 Task: Find connections with filter location Moissy-Cramayel with filter topic #innovationwith filter profile language German with filter current company Vanderlande with filter school Invertis university  with filter industry Wholesale Recyclable Materials with filter service category Real Estate with filter keywords title Painter
Action: Mouse moved to (478, 82)
Screenshot: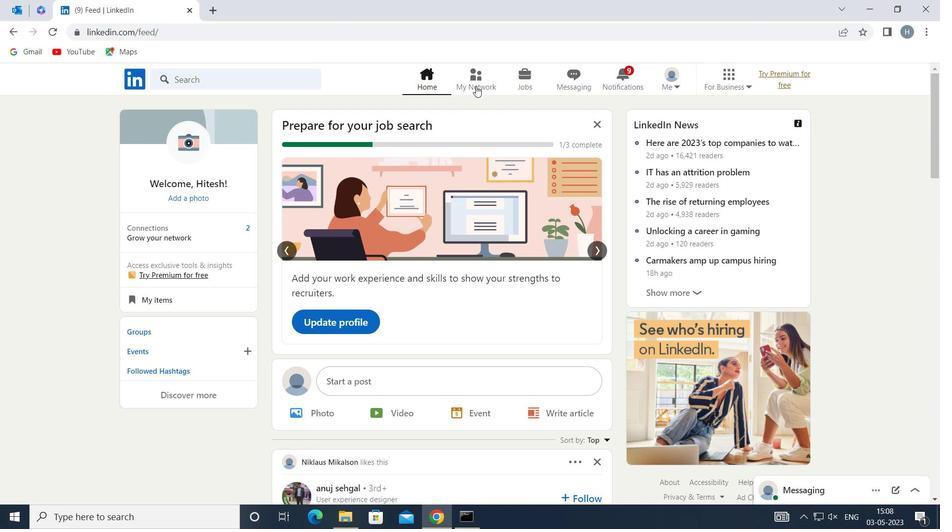 
Action: Mouse pressed left at (478, 82)
Screenshot: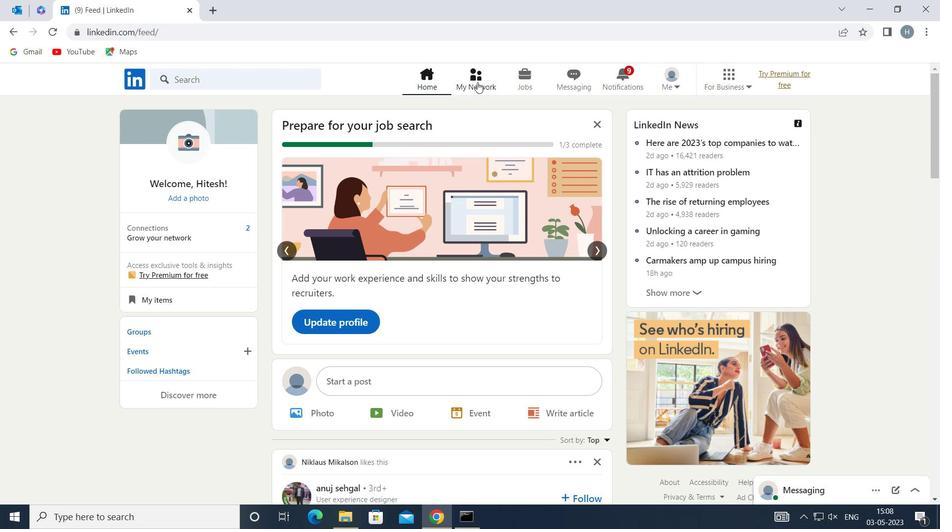 
Action: Mouse moved to (284, 146)
Screenshot: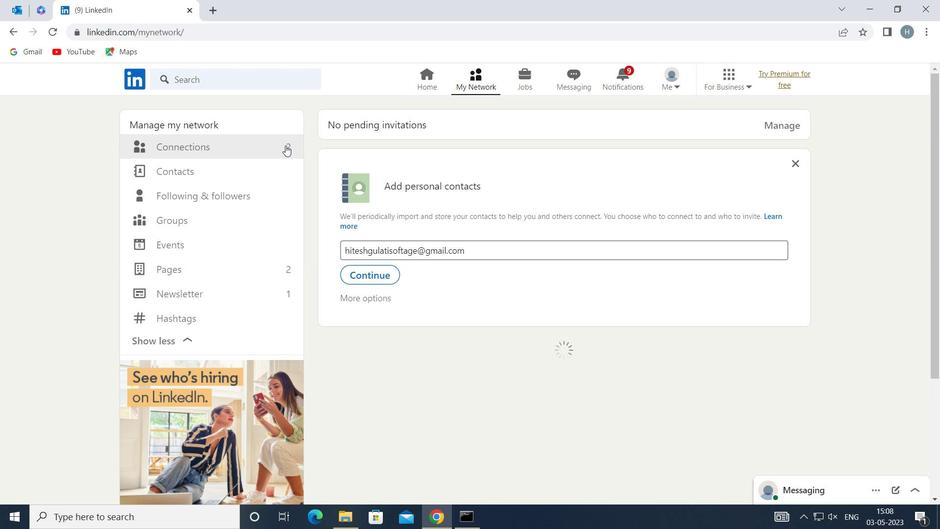 
Action: Mouse pressed left at (284, 146)
Screenshot: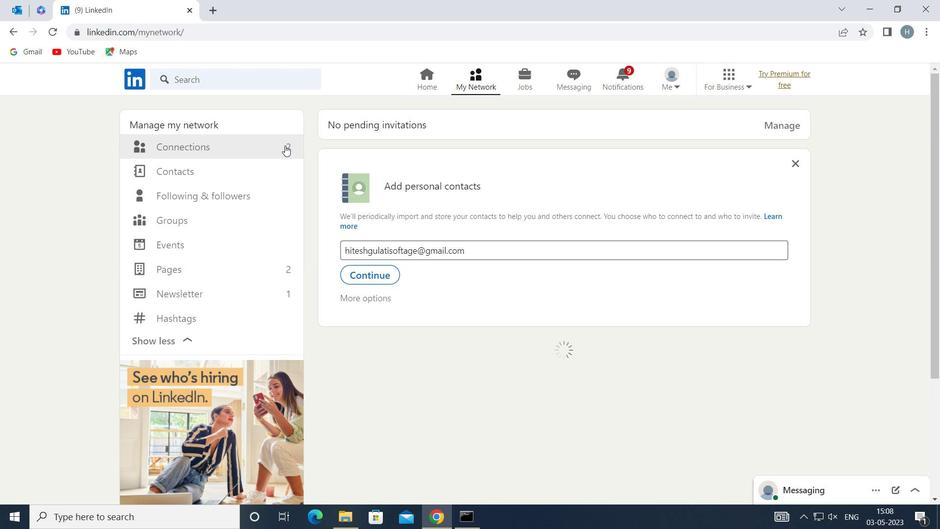 
Action: Mouse moved to (566, 146)
Screenshot: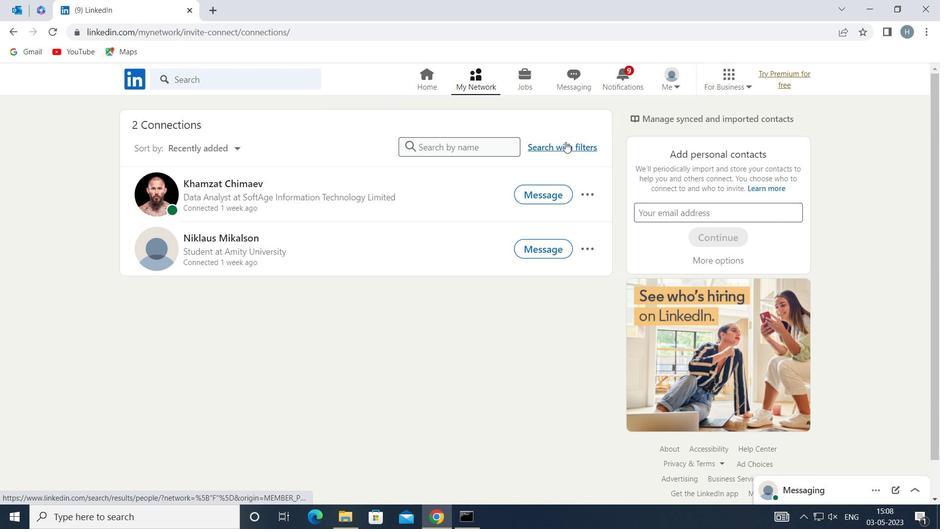 
Action: Mouse pressed left at (566, 146)
Screenshot: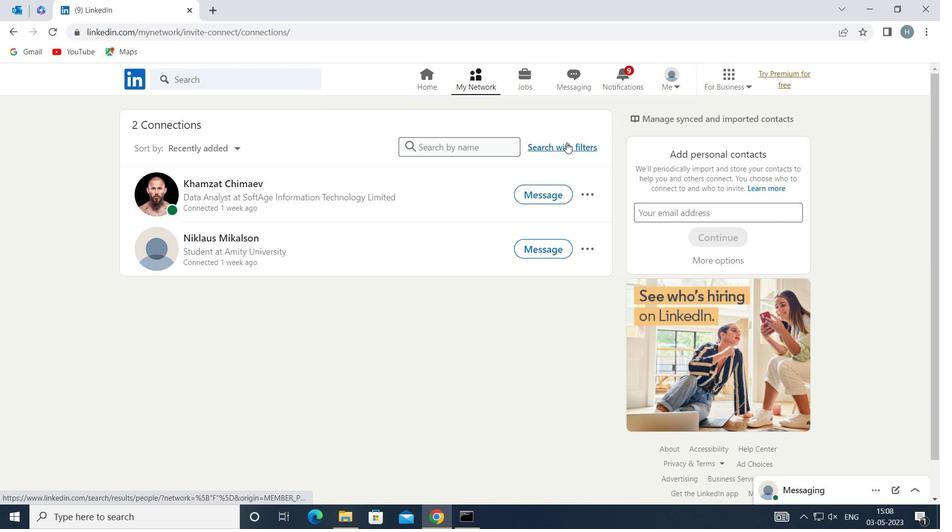 
Action: Mouse moved to (517, 114)
Screenshot: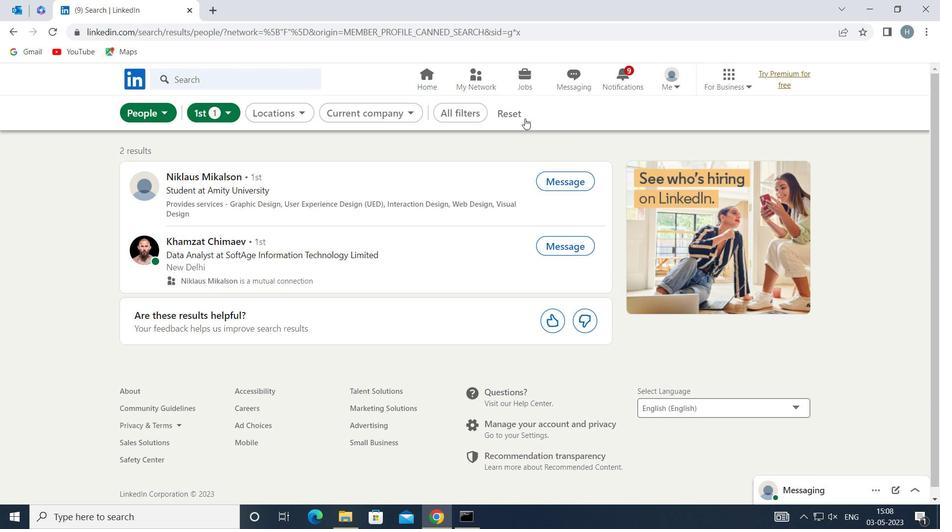 
Action: Mouse pressed left at (517, 114)
Screenshot: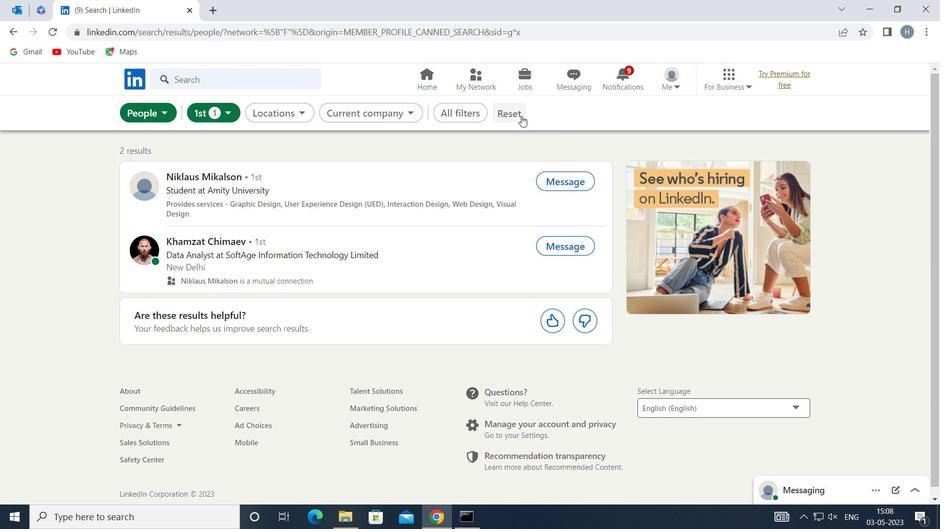 
Action: Mouse moved to (507, 114)
Screenshot: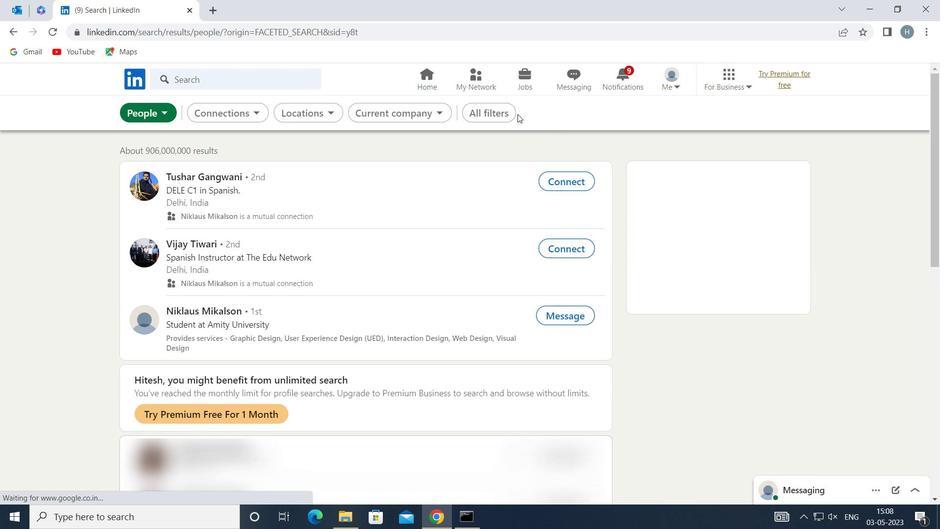 
Action: Mouse pressed left at (507, 114)
Screenshot: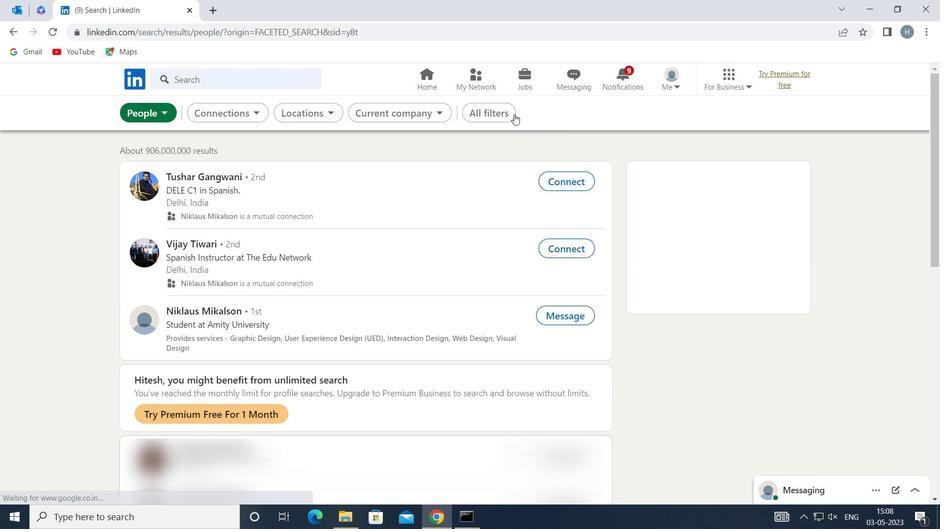 
Action: Mouse moved to (724, 243)
Screenshot: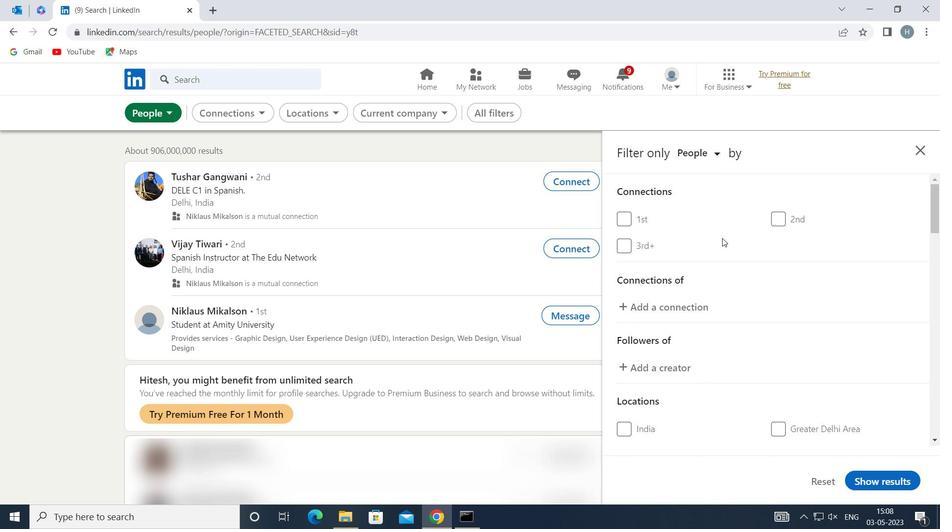 
Action: Mouse scrolled (724, 242) with delta (0, 0)
Screenshot: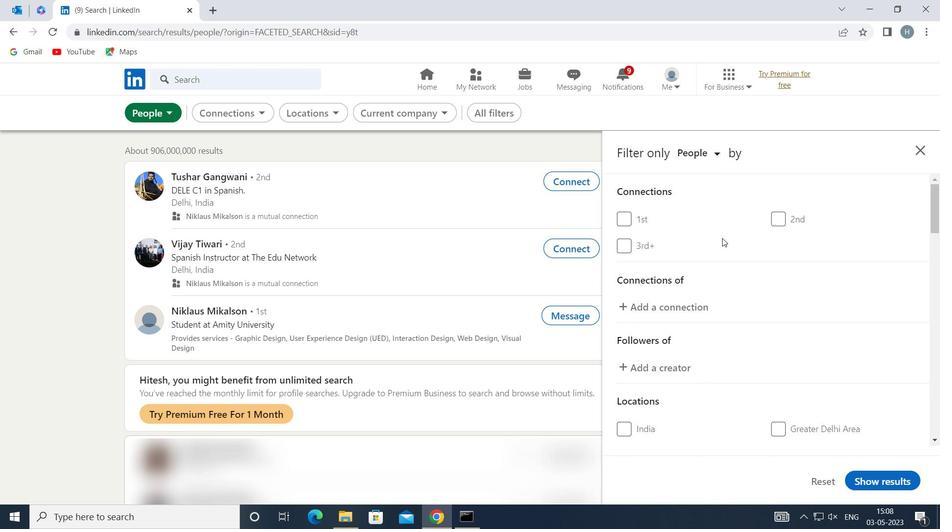 
Action: Mouse moved to (725, 245)
Screenshot: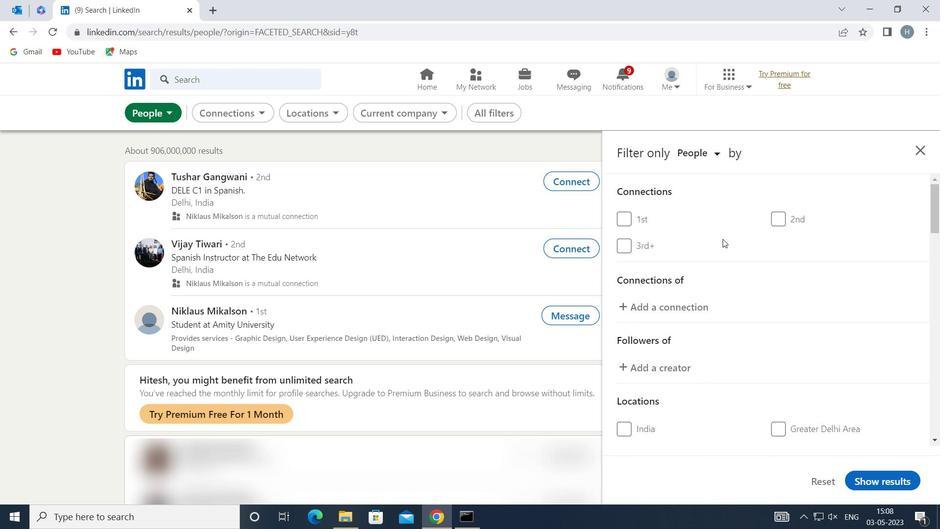 
Action: Mouse scrolled (725, 245) with delta (0, 0)
Screenshot: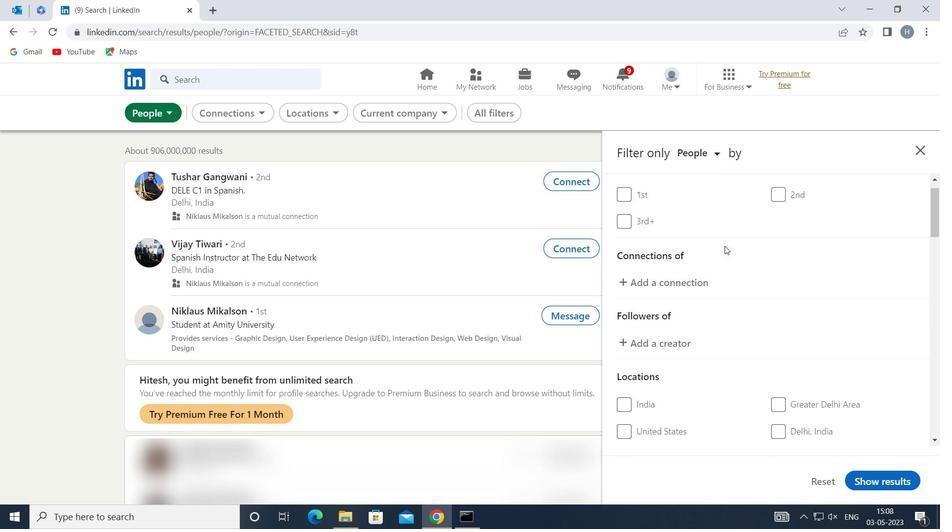 
Action: Mouse moved to (820, 363)
Screenshot: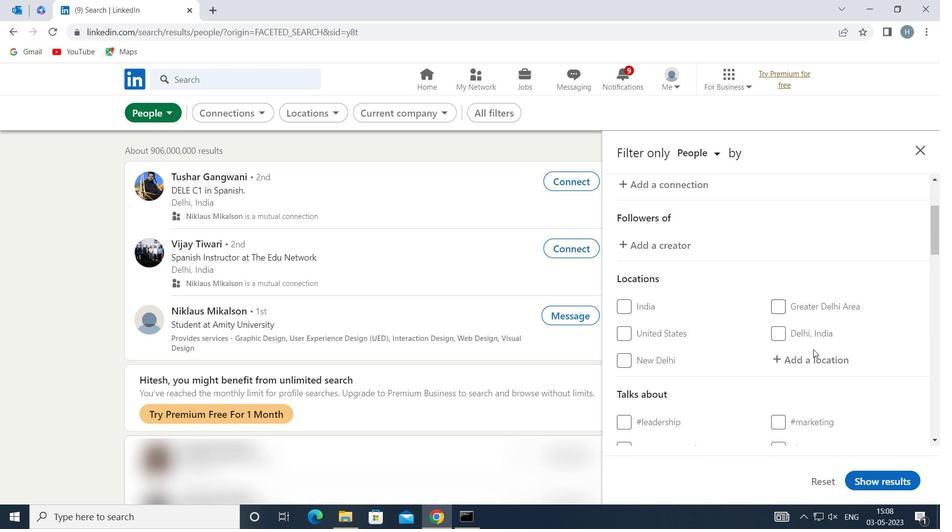 
Action: Mouse pressed left at (820, 363)
Screenshot: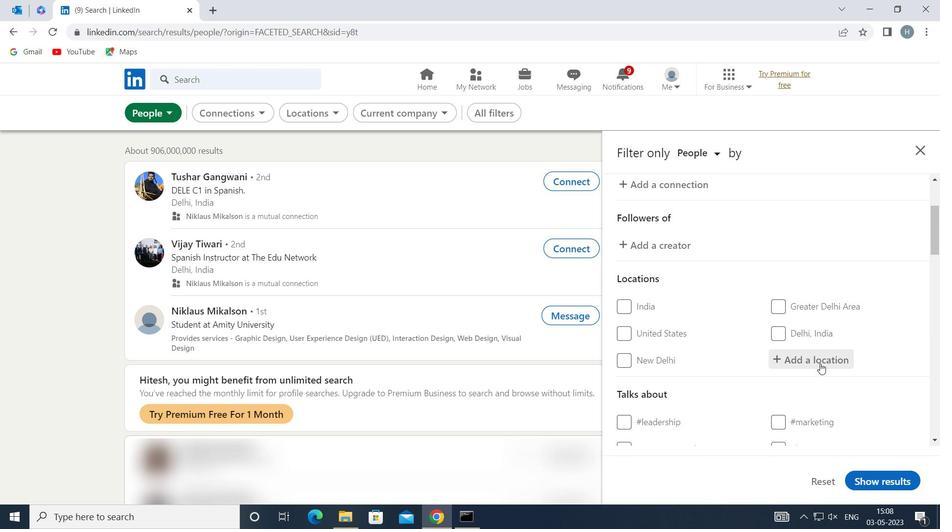 
Action: Mouse moved to (820, 364)
Screenshot: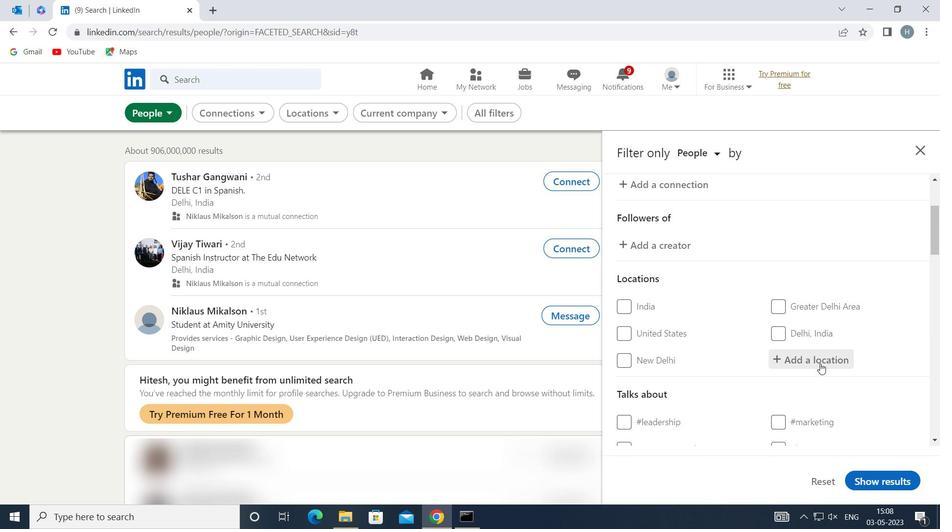 
Action: Key pressed <Key.shift><Key.shift><Key.shift><Key.shift><Key.shift><Key.shift><Key.shift><Key.shift><Key.shift><Key.shift><Key.shift><Key.shift><Key.shift><Key.shift>MOISSY
Screenshot: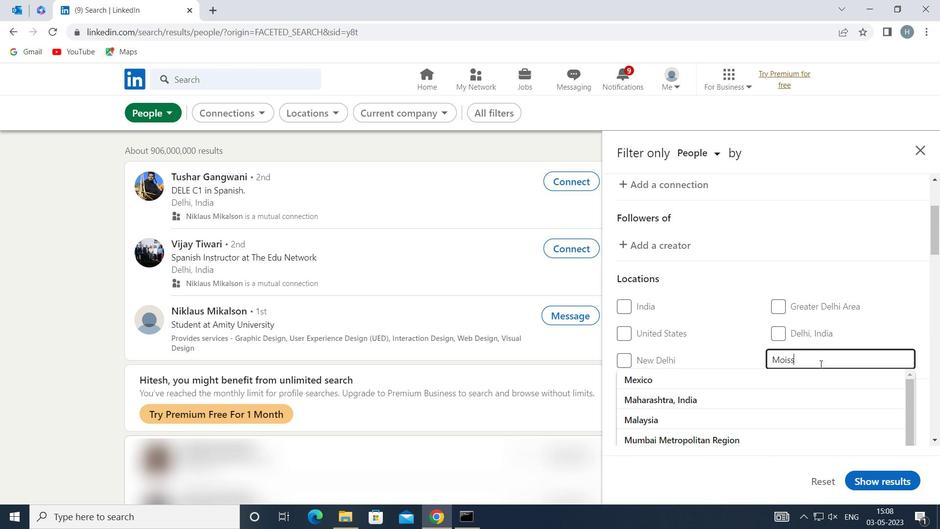 
Action: Mouse moved to (804, 370)
Screenshot: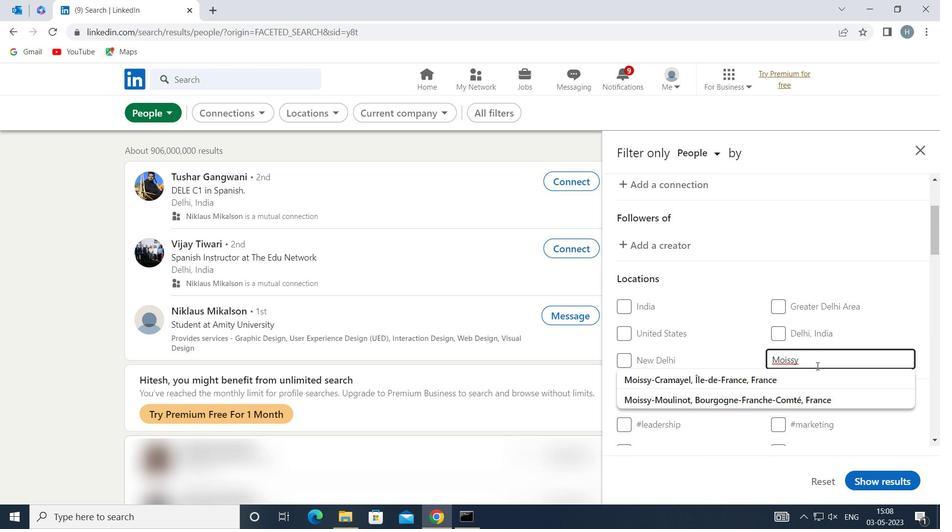 
Action: Mouse pressed left at (804, 370)
Screenshot: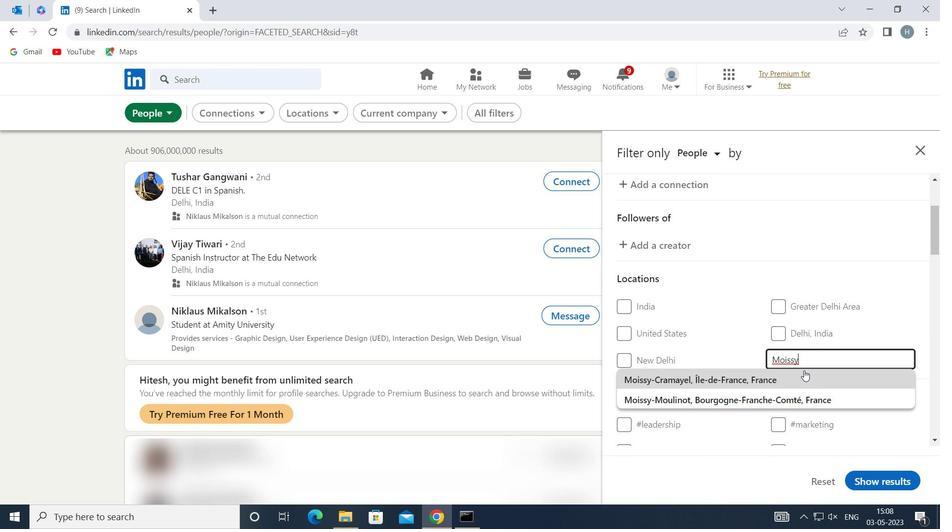 
Action: Mouse moved to (776, 324)
Screenshot: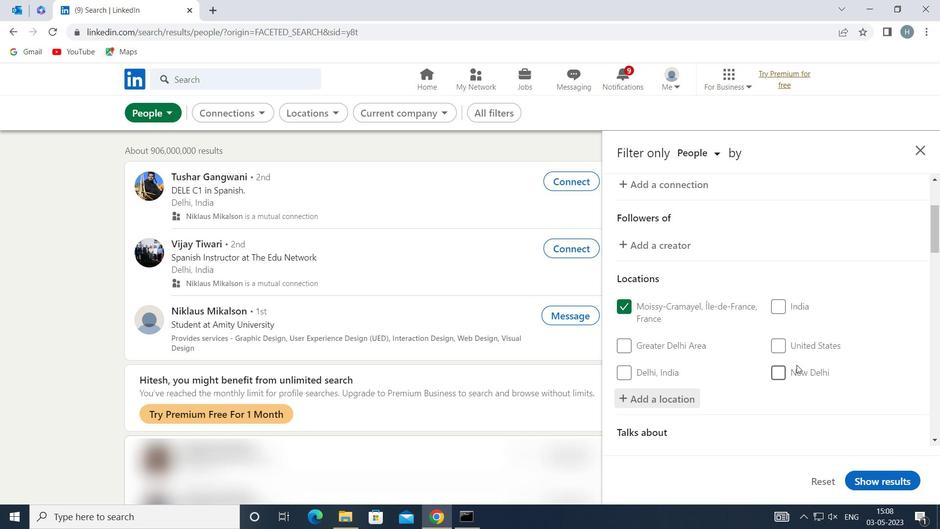 
Action: Mouse scrolled (776, 323) with delta (0, 0)
Screenshot: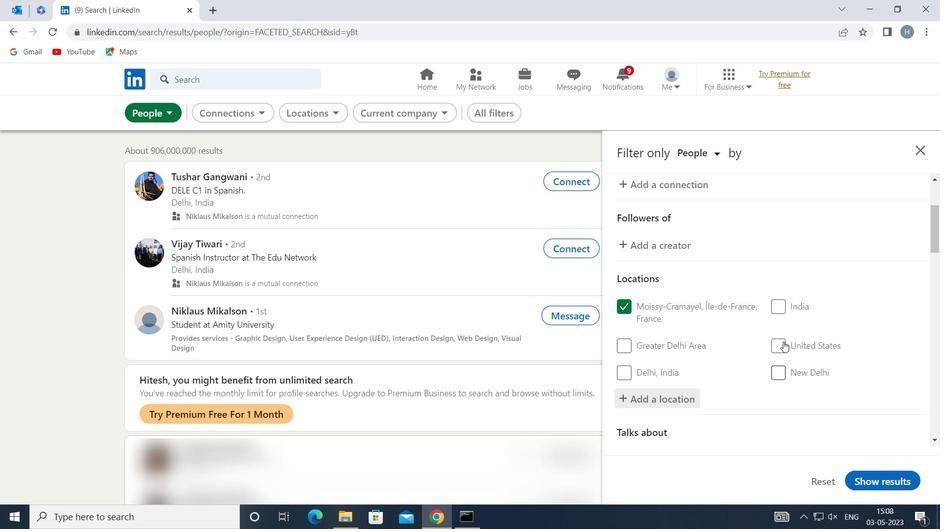 
Action: Mouse scrolled (776, 323) with delta (0, 0)
Screenshot: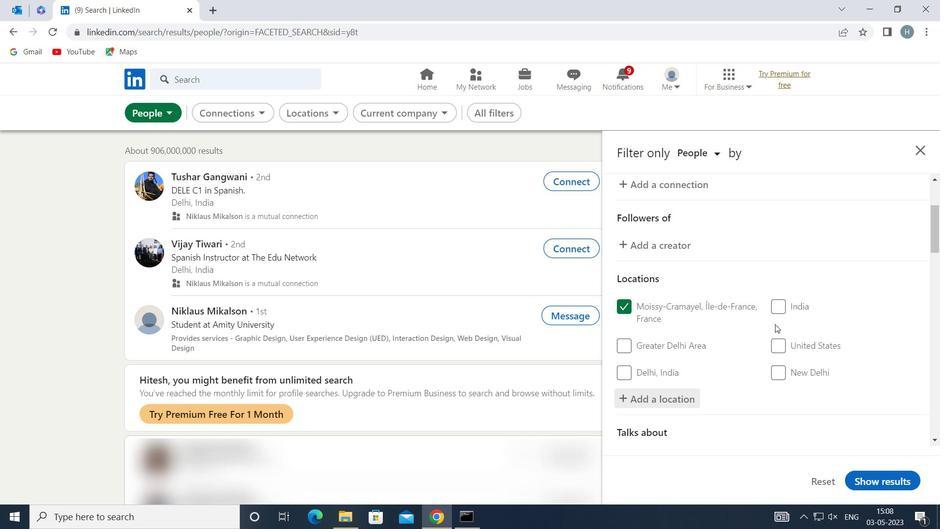 
Action: Mouse scrolled (776, 323) with delta (0, 0)
Screenshot: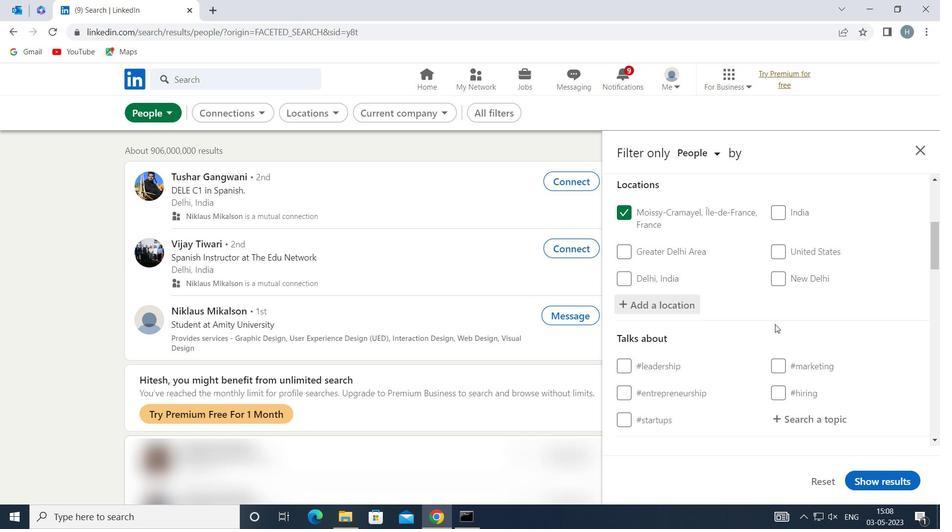 
Action: Mouse moved to (799, 334)
Screenshot: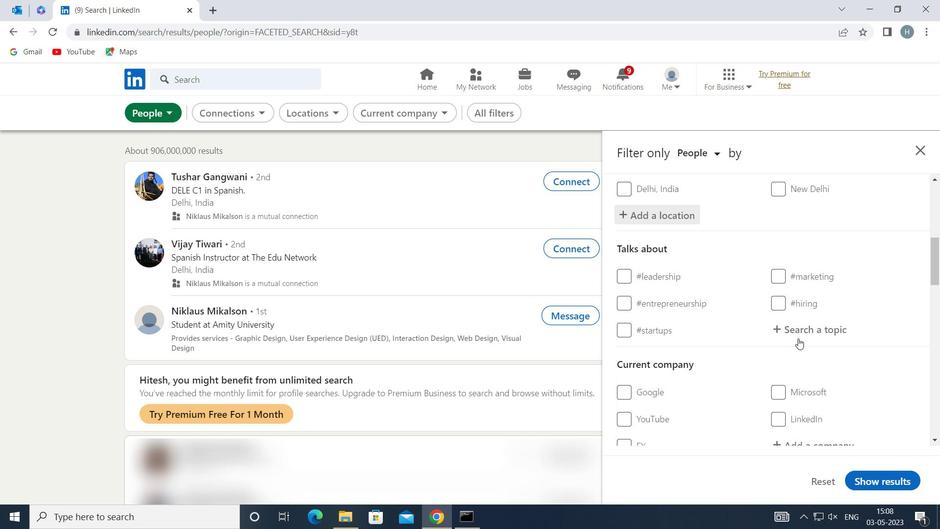 
Action: Mouse pressed left at (799, 334)
Screenshot: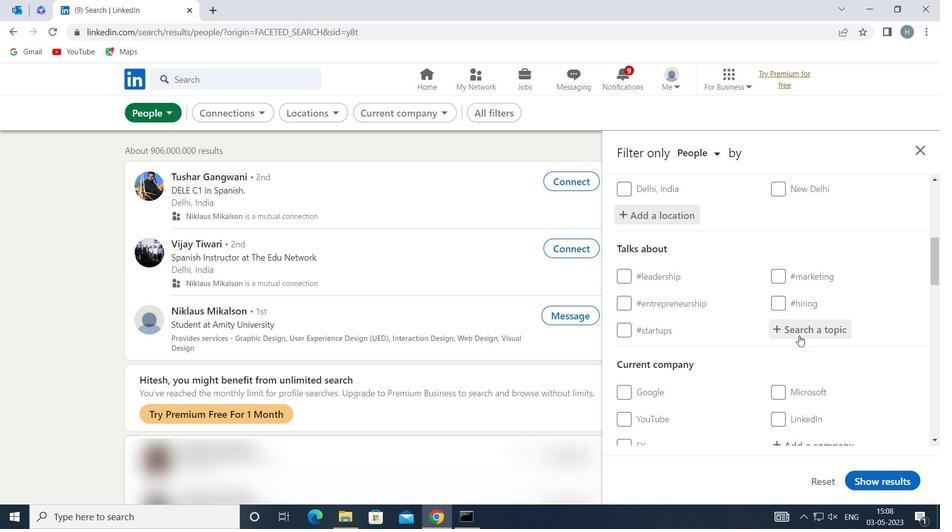 
Action: Key pressed INNOVATION
Screenshot: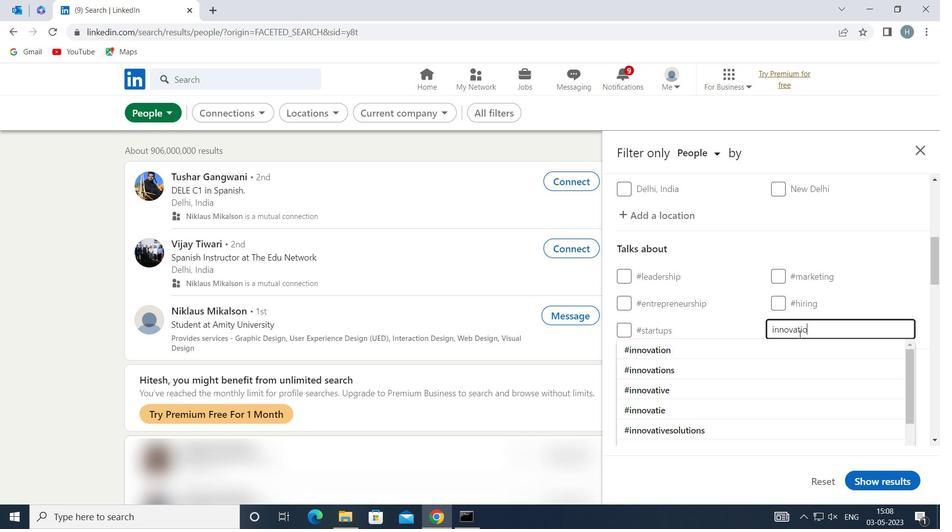 
Action: Mouse moved to (755, 345)
Screenshot: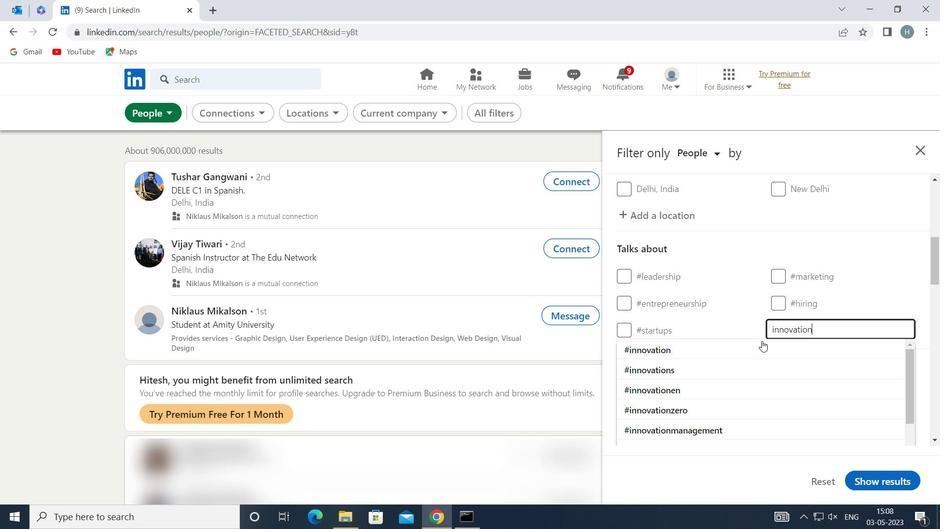 
Action: Mouse pressed left at (755, 345)
Screenshot: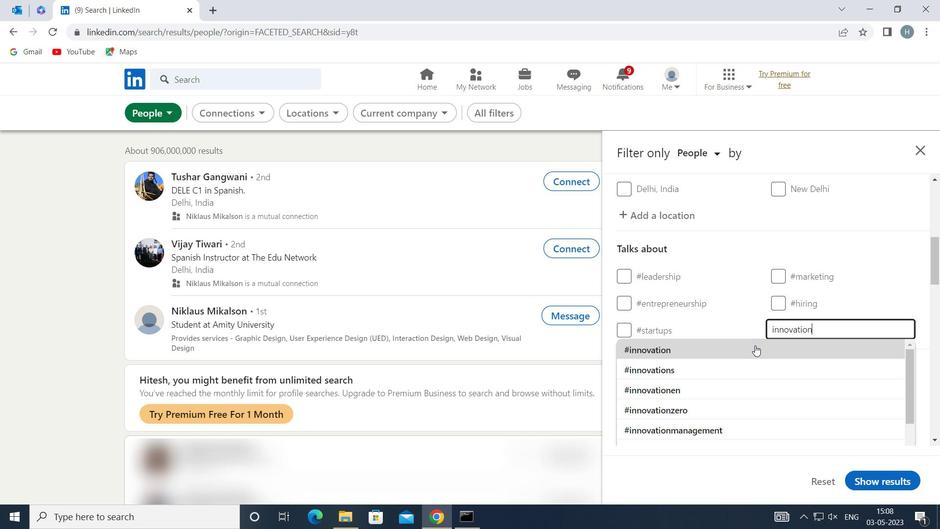 
Action: Mouse moved to (740, 324)
Screenshot: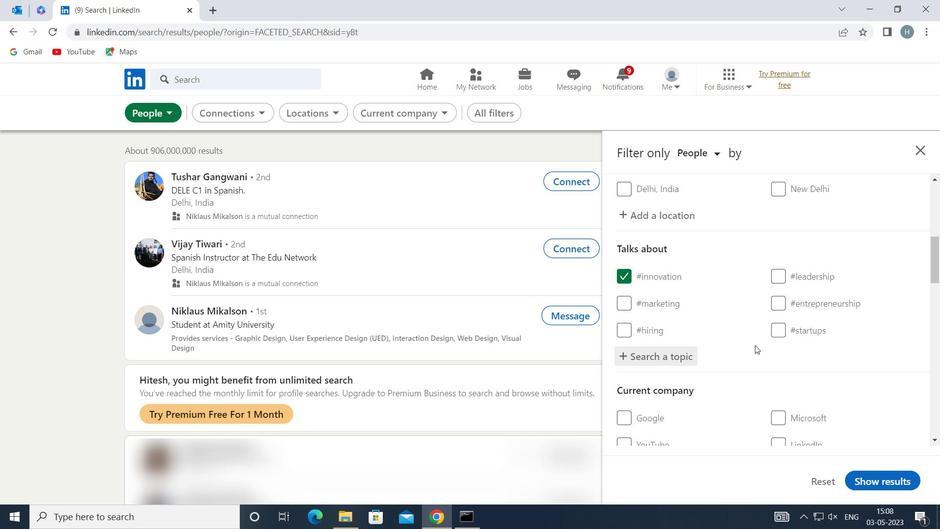 
Action: Mouse scrolled (740, 324) with delta (0, 0)
Screenshot: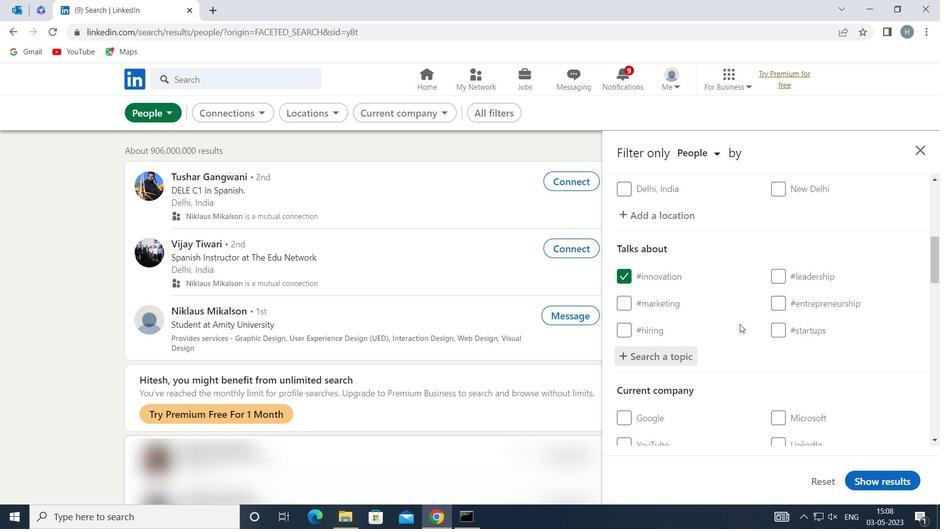 
Action: Mouse scrolled (740, 324) with delta (0, 0)
Screenshot: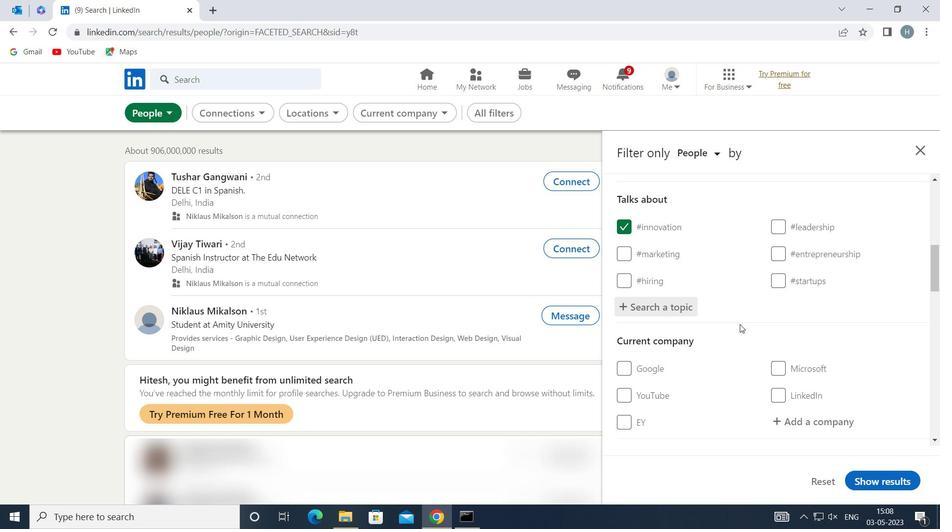 
Action: Mouse scrolled (740, 324) with delta (0, 0)
Screenshot: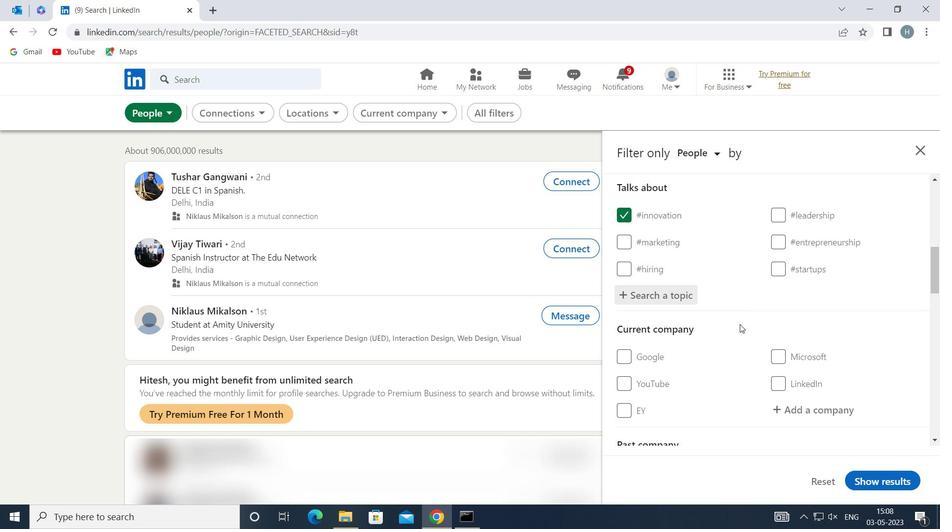 
Action: Mouse scrolled (740, 324) with delta (0, 0)
Screenshot: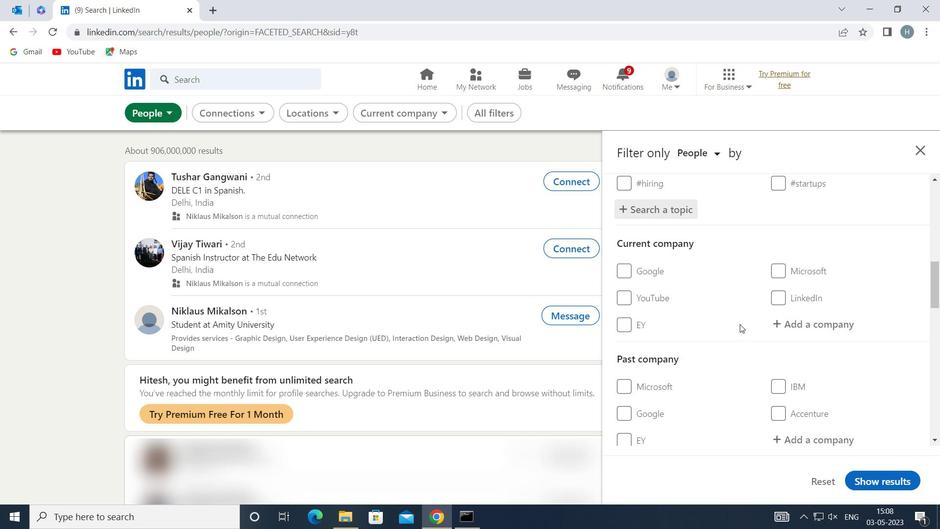 
Action: Mouse scrolled (740, 324) with delta (0, 0)
Screenshot: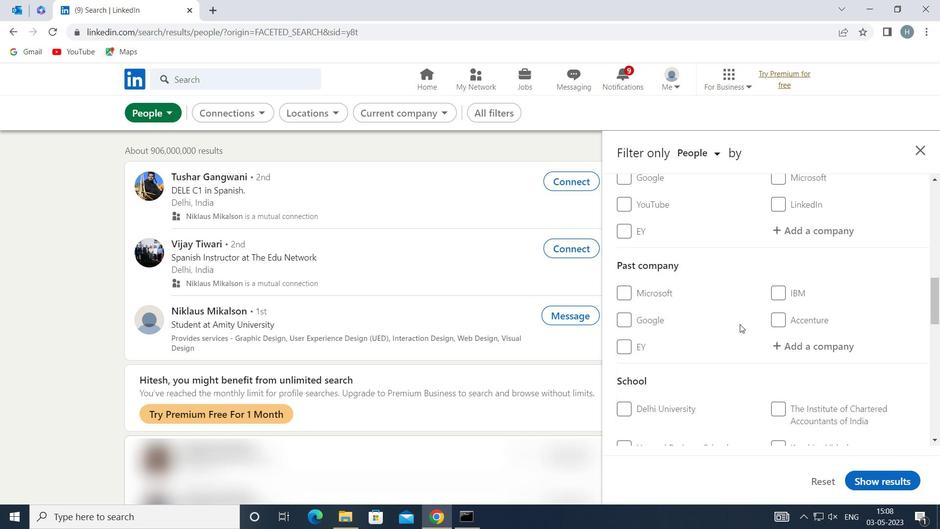 
Action: Mouse scrolled (740, 324) with delta (0, 0)
Screenshot: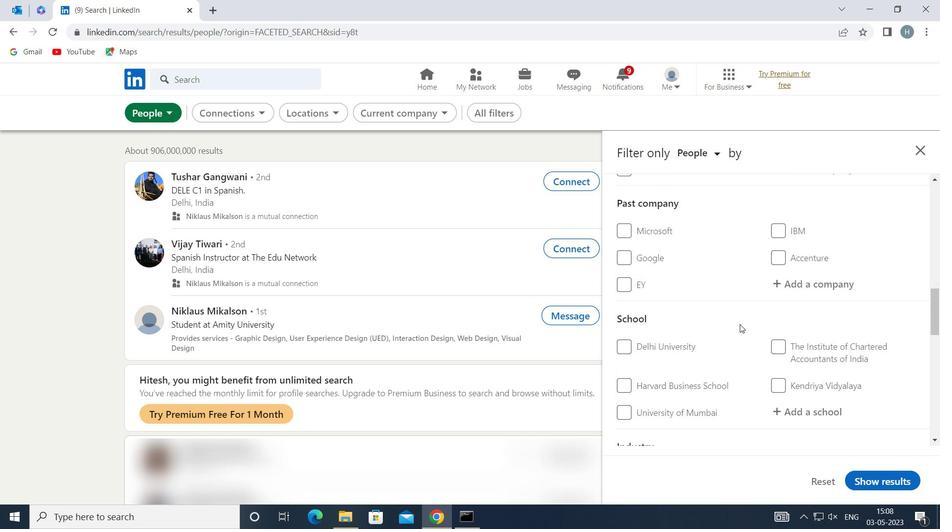 
Action: Mouse scrolled (740, 324) with delta (0, 0)
Screenshot: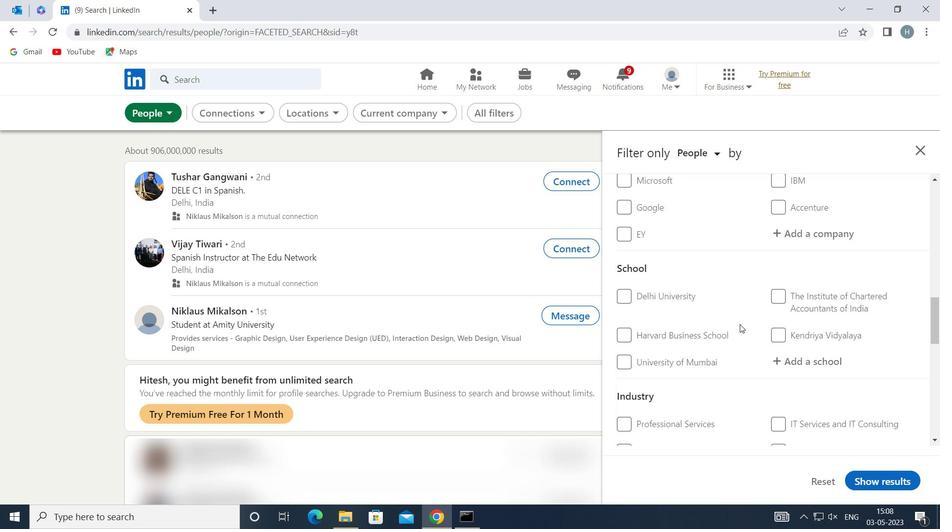 
Action: Mouse scrolled (740, 324) with delta (0, 0)
Screenshot: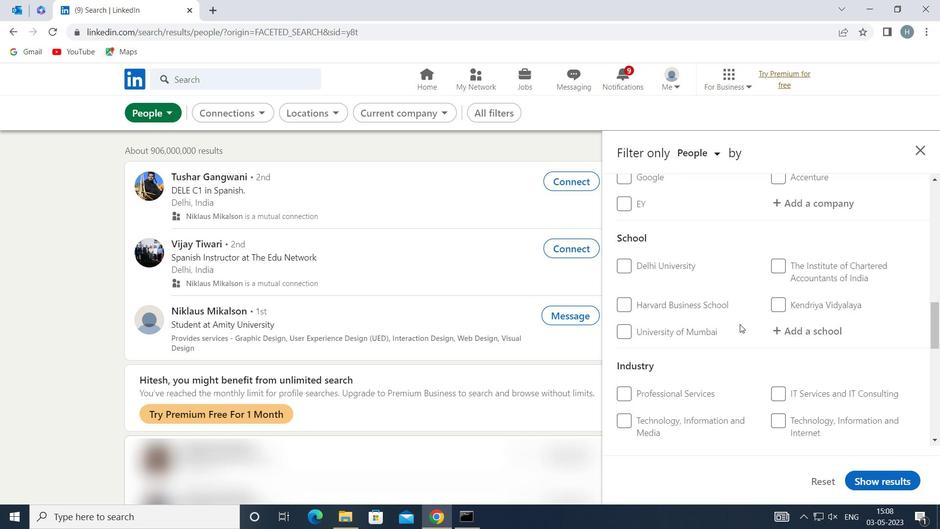 
Action: Mouse scrolled (740, 324) with delta (0, 0)
Screenshot: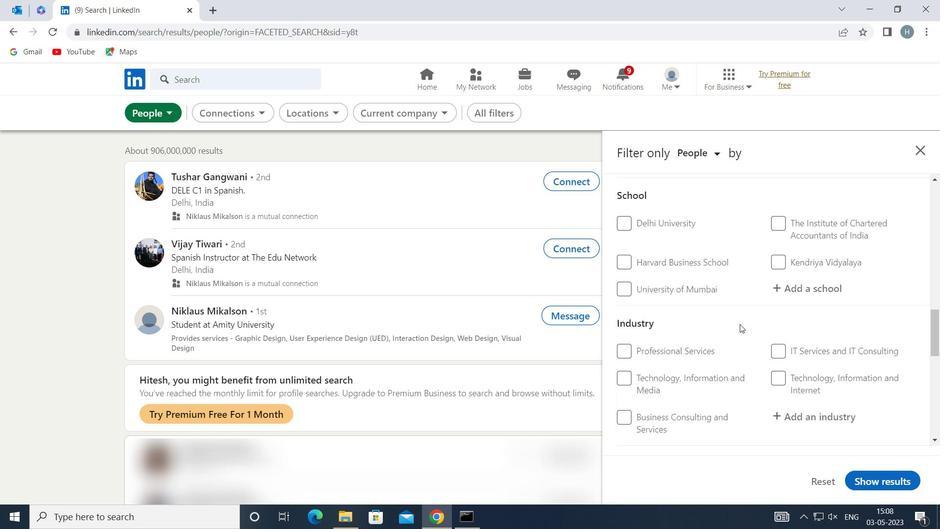 
Action: Mouse scrolled (740, 324) with delta (0, 0)
Screenshot: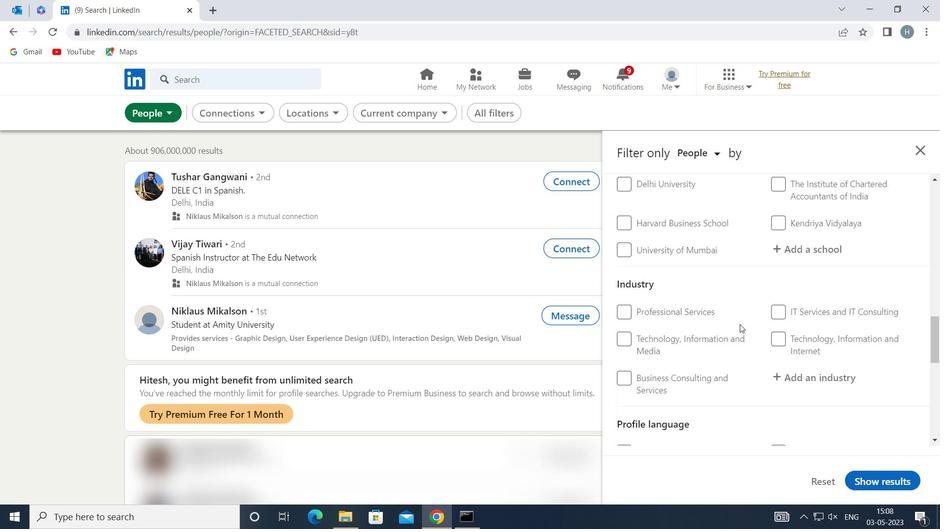 
Action: Mouse moved to (630, 354)
Screenshot: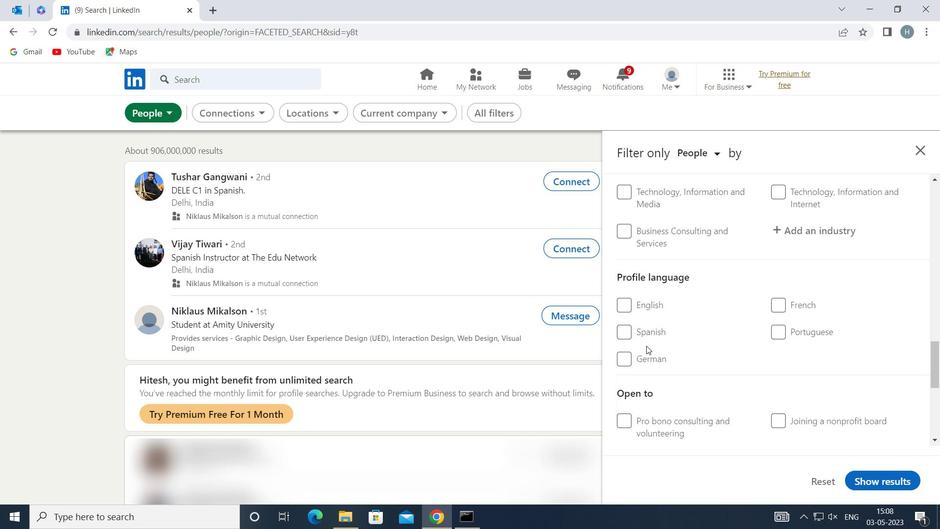 
Action: Mouse pressed left at (630, 354)
Screenshot: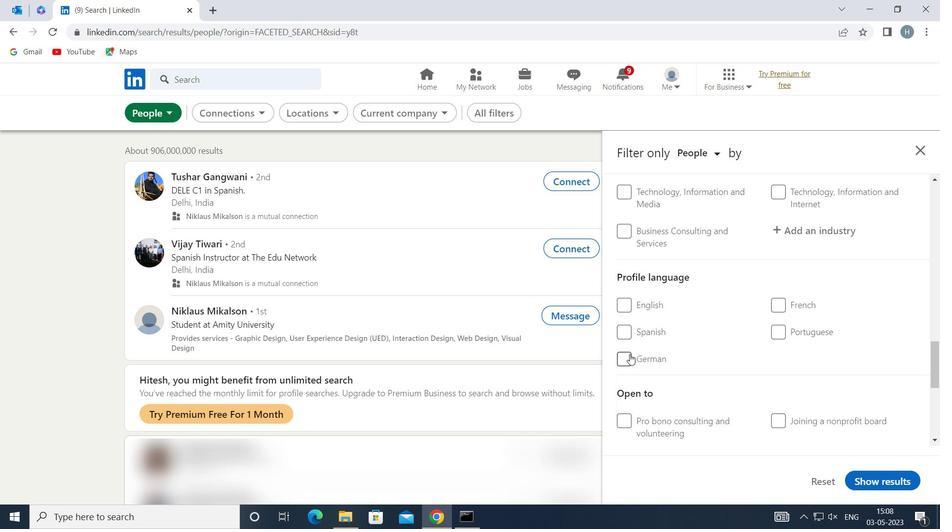 
Action: Mouse moved to (727, 340)
Screenshot: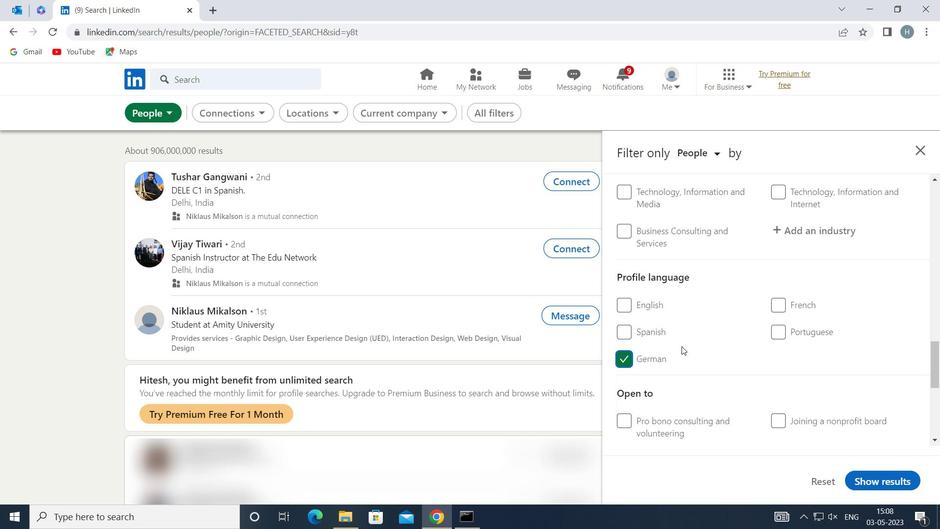 
Action: Mouse scrolled (727, 340) with delta (0, 0)
Screenshot: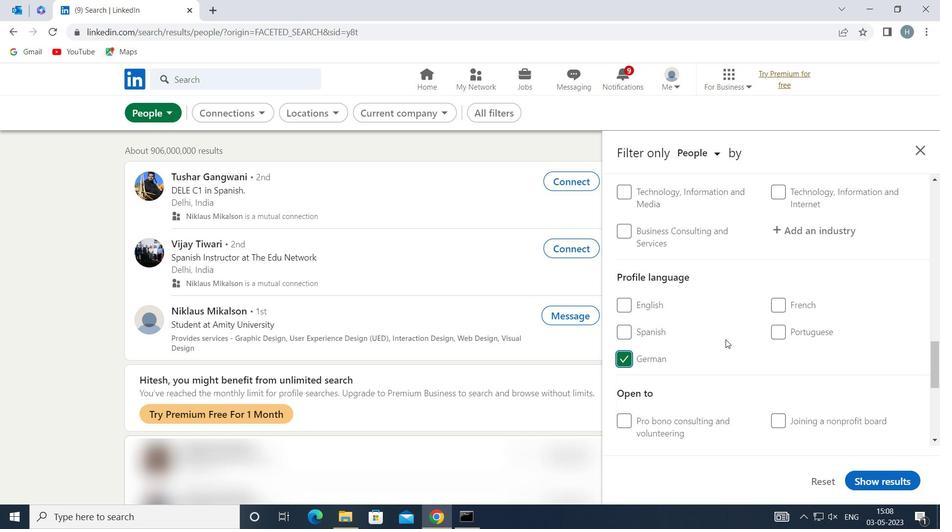 
Action: Mouse moved to (732, 333)
Screenshot: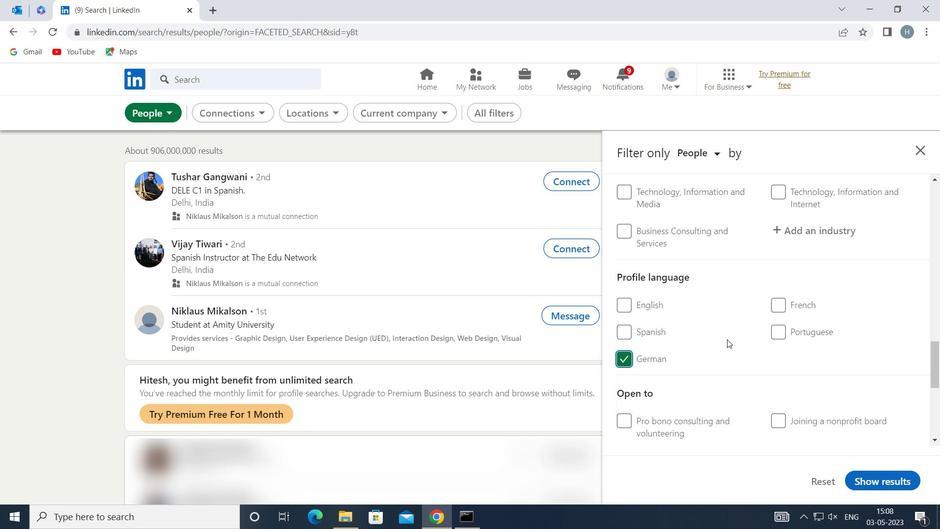 
Action: Mouse scrolled (732, 334) with delta (0, 0)
Screenshot: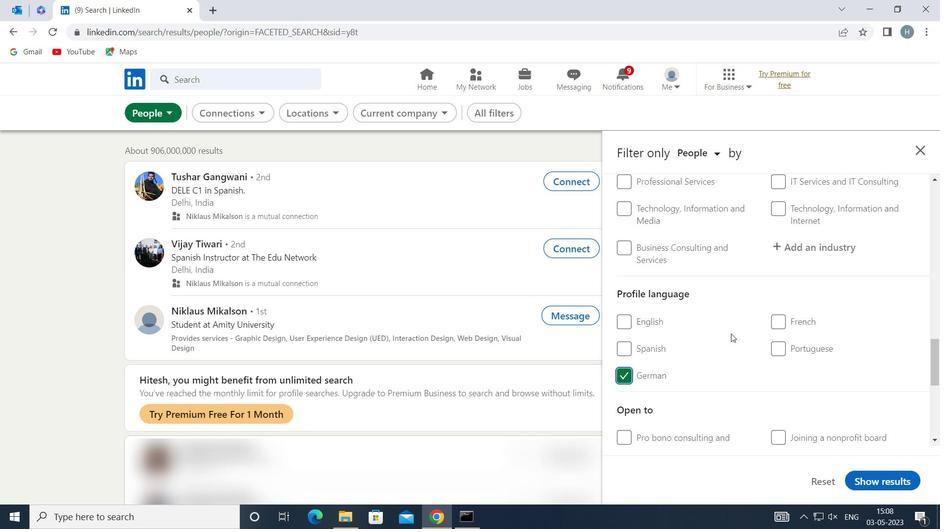 
Action: Mouse scrolled (732, 334) with delta (0, 0)
Screenshot: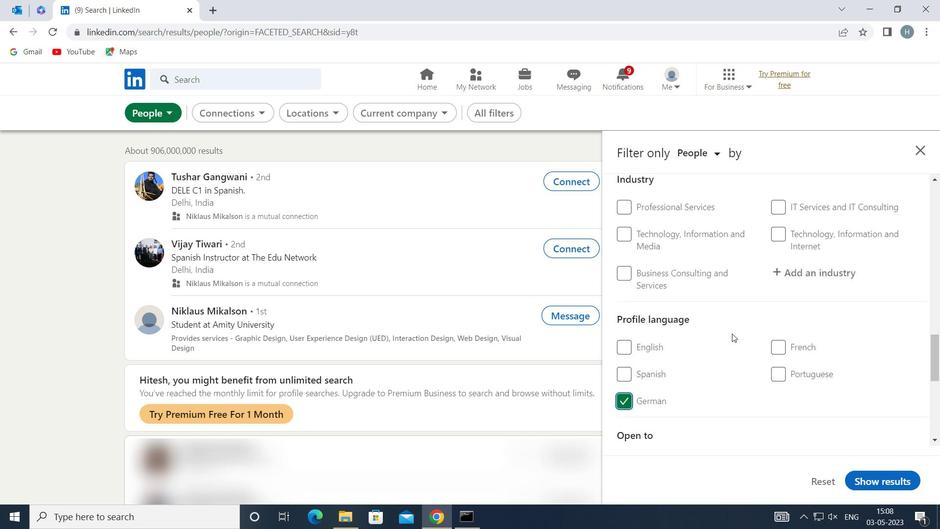 
Action: Mouse scrolled (732, 334) with delta (0, 0)
Screenshot: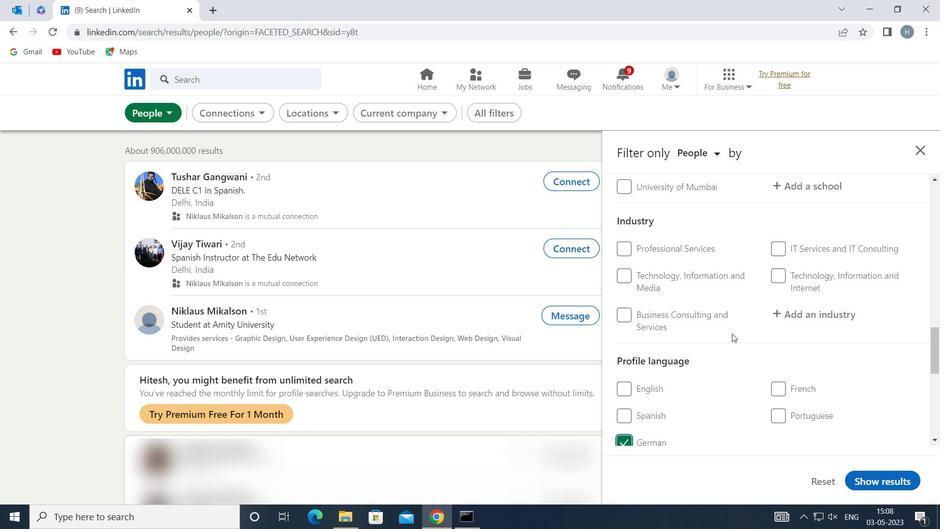 
Action: Mouse scrolled (732, 334) with delta (0, 0)
Screenshot: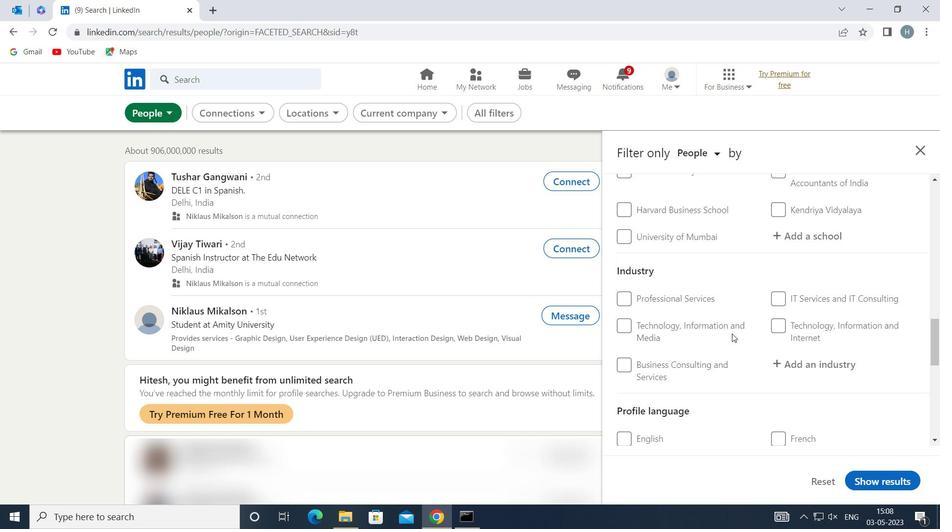 
Action: Mouse scrolled (732, 334) with delta (0, 0)
Screenshot: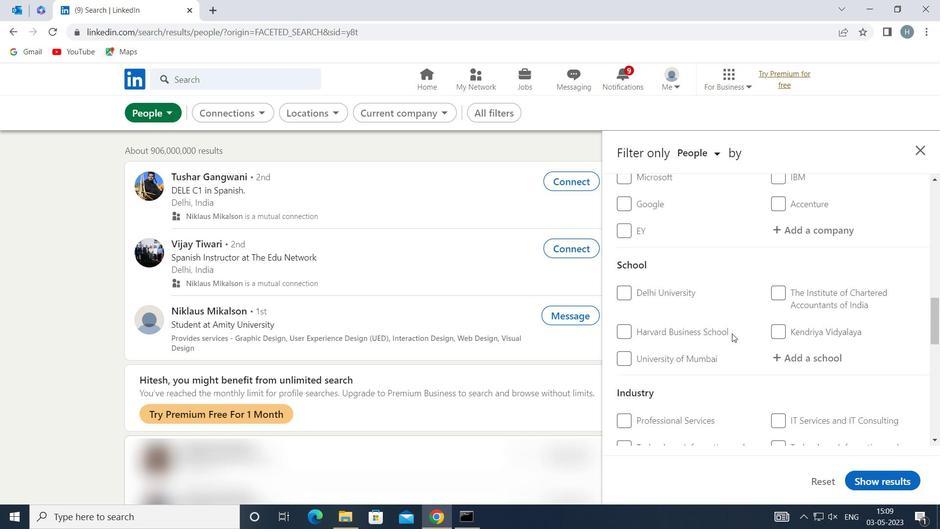 
Action: Mouse scrolled (732, 334) with delta (0, 0)
Screenshot: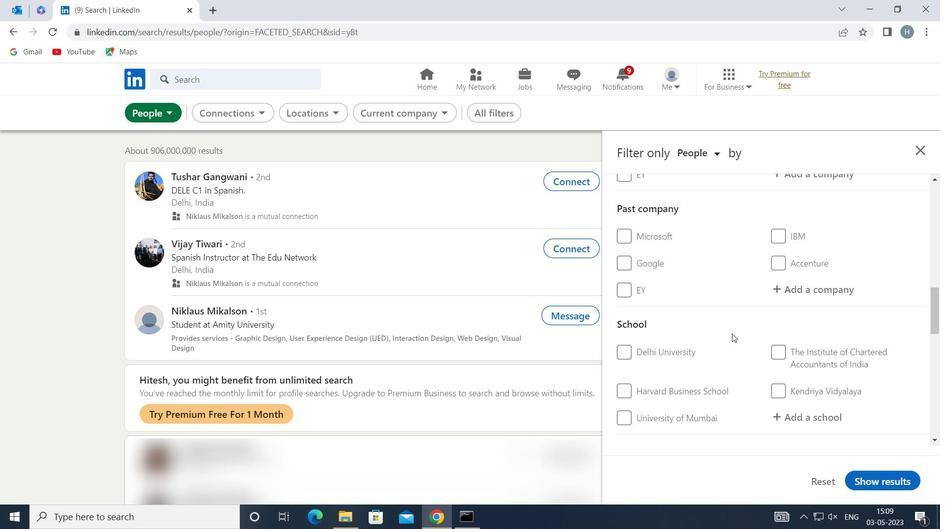 
Action: Mouse scrolled (732, 334) with delta (0, 0)
Screenshot: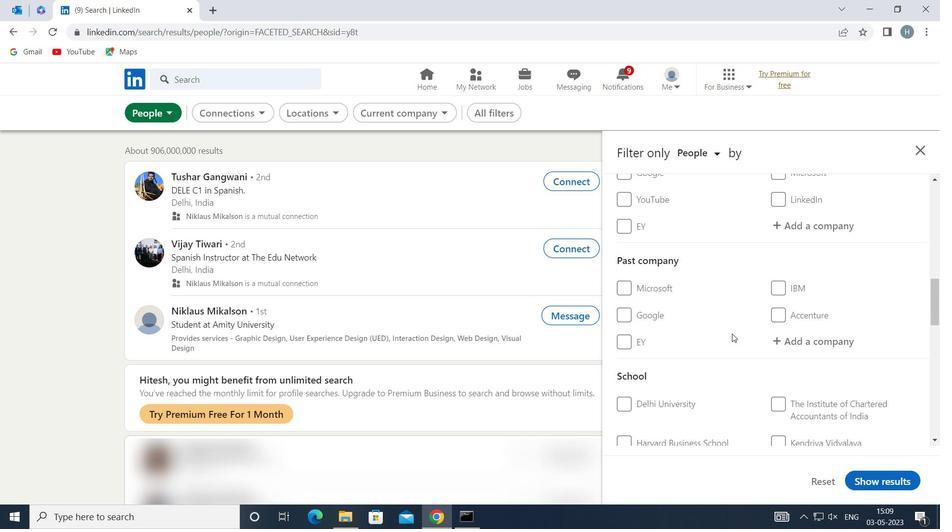 
Action: Mouse moved to (770, 289)
Screenshot: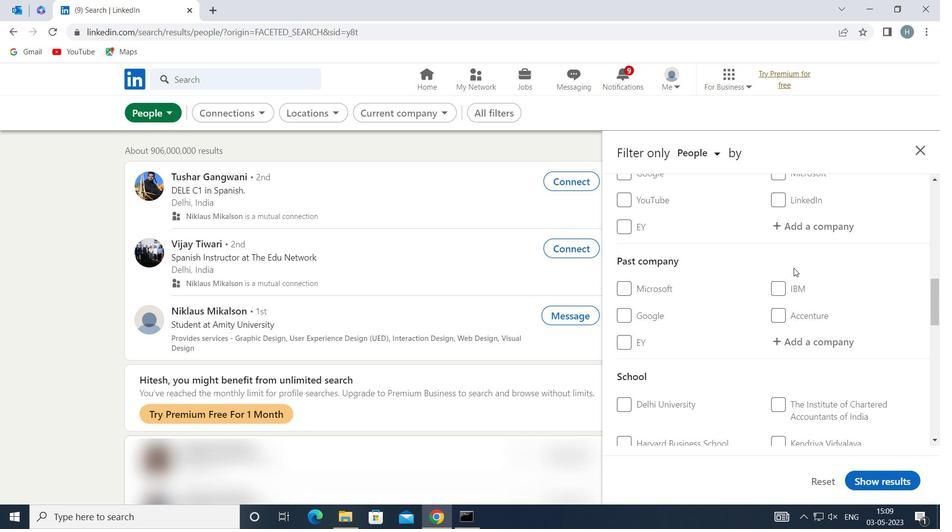 
Action: Mouse scrolled (770, 290) with delta (0, 0)
Screenshot: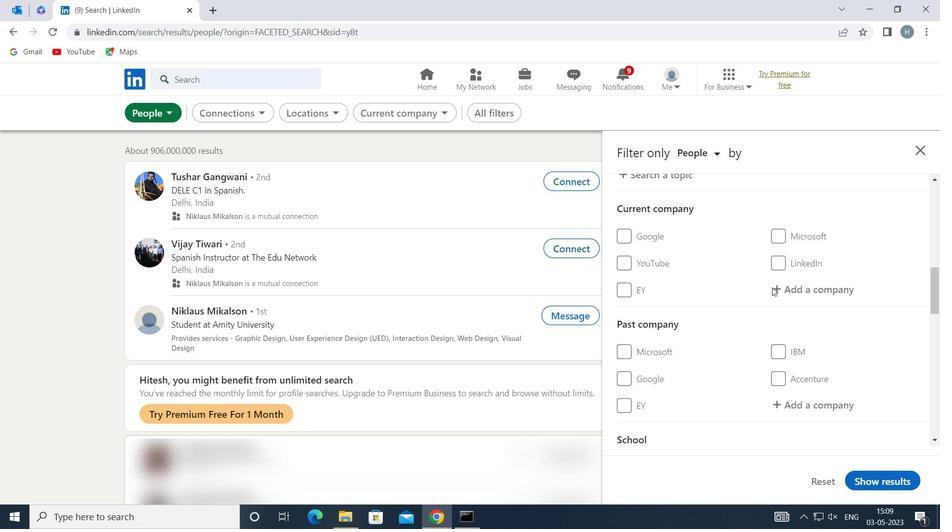 
Action: Mouse moved to (780, 309)
Screenshot: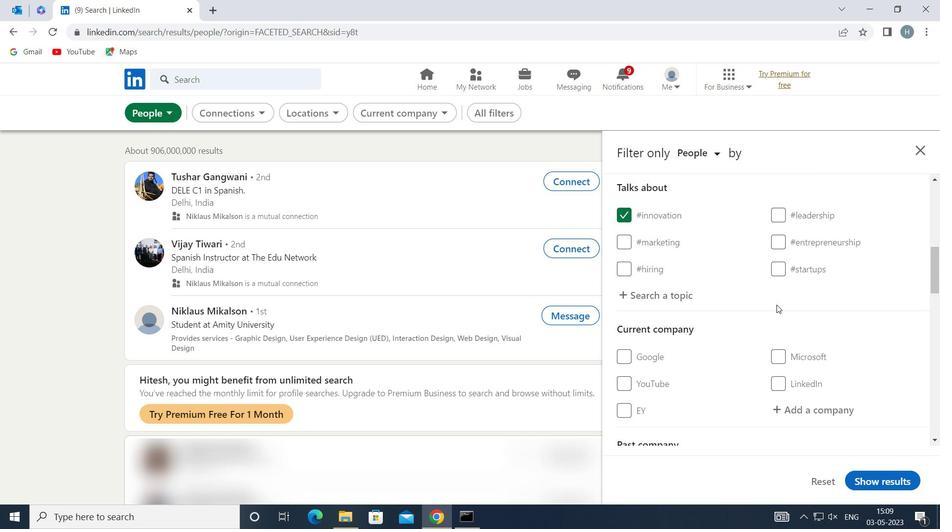 
Action: Mouse scrolled (780, 309) with delta (0, 0)
Screenshot: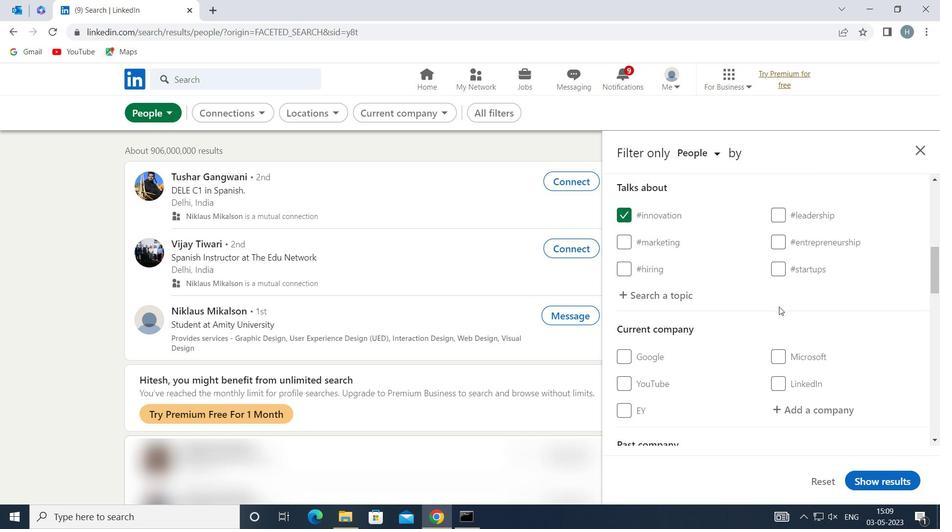 
Action: Mouse moved to (806, 343)
Screenshot: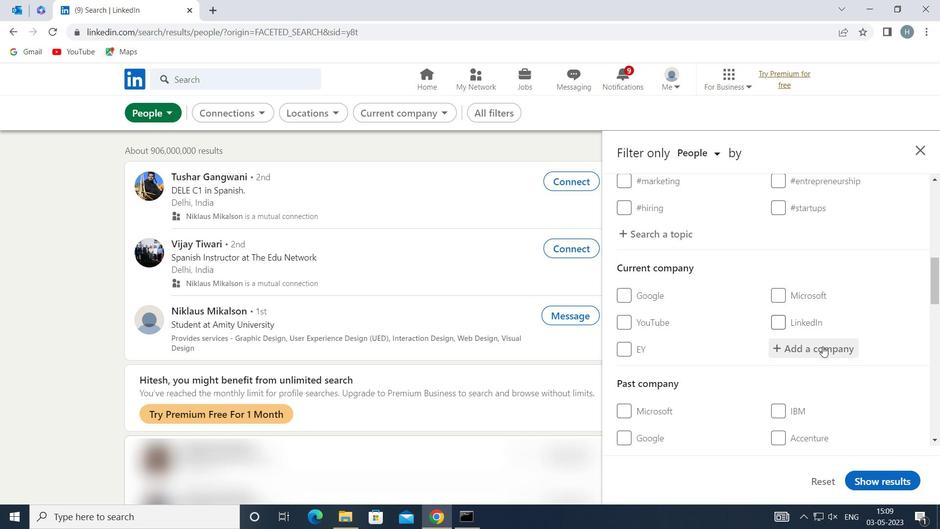 
Action: Mouse pressed left at (806, 343)
Screenshot: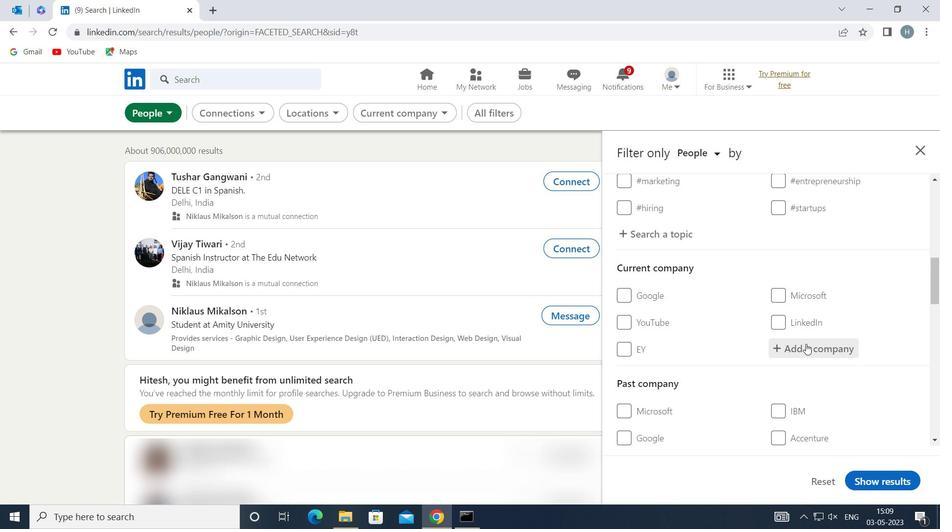 
Action: Key pressed <Key.shift>VANDERIANDE
Screenshot: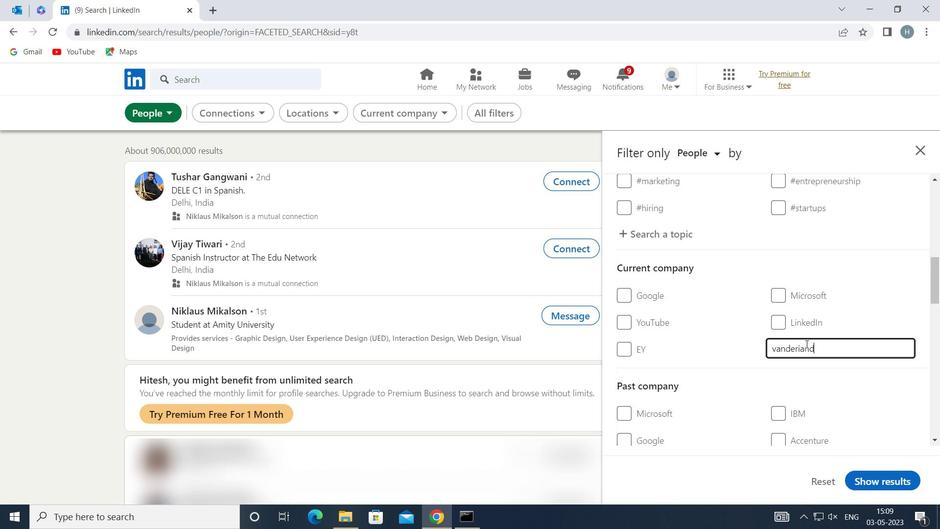 
Action: Mouse moved to (880, 312)
Screenshot: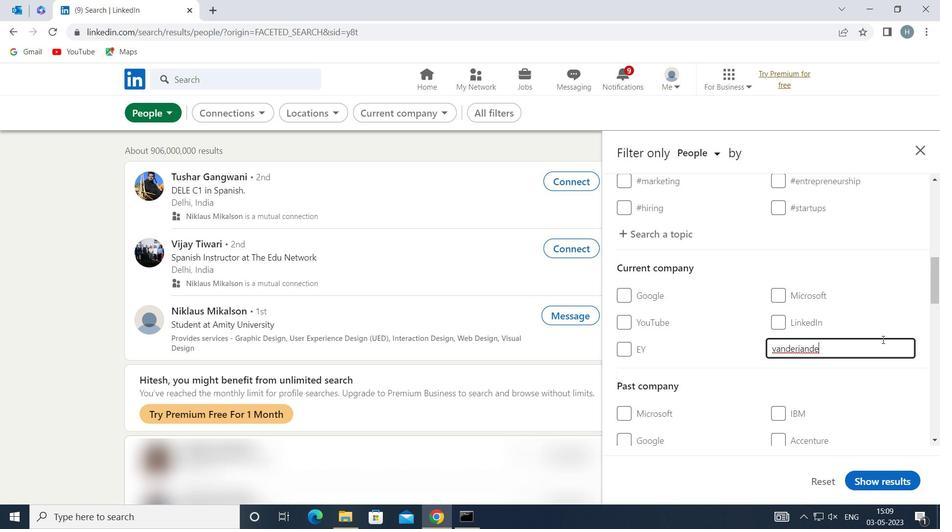
Action: Mouse pressed left at (880, 312)
Screenshot: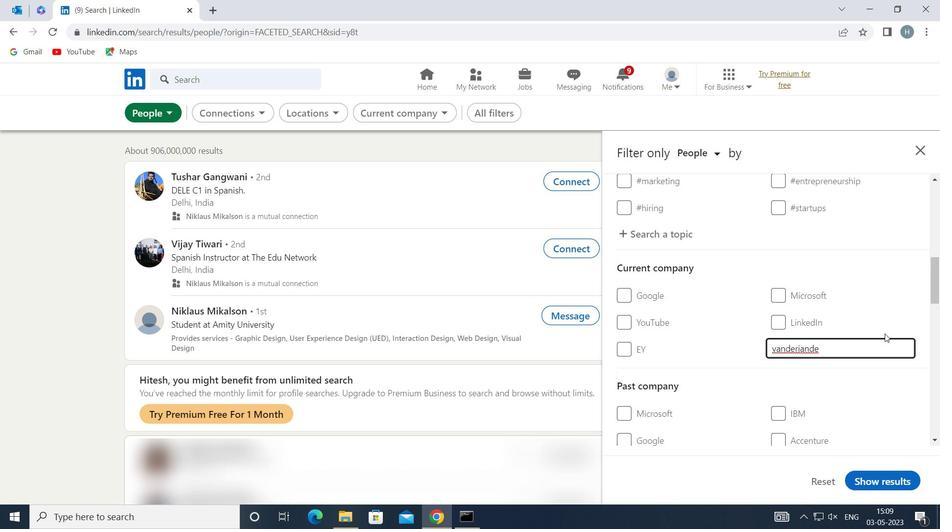 
Action: Mouse moved to (878, 303)
Screenshot: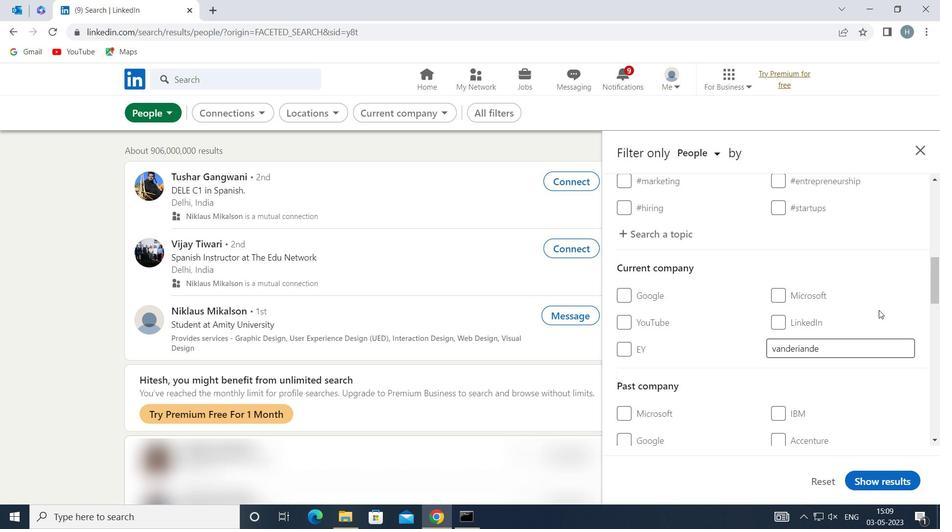 
Action: Mouse scrolled (878, 302) with delta (0, 0)
Screenshot: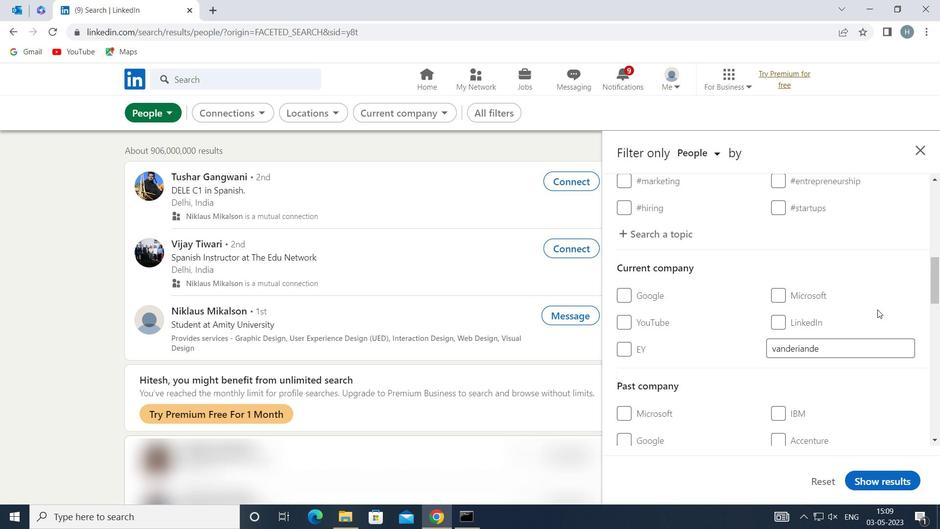 
Action: Mouse moved to (865, 302)
Screenshot: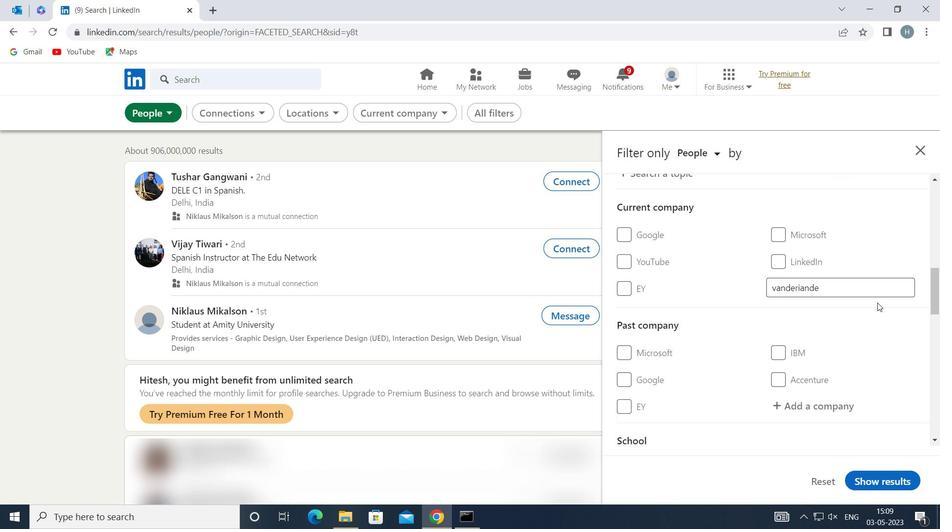 
Action: Mouse scrolled (865, 301) with delta (0, 0)
Screenshot: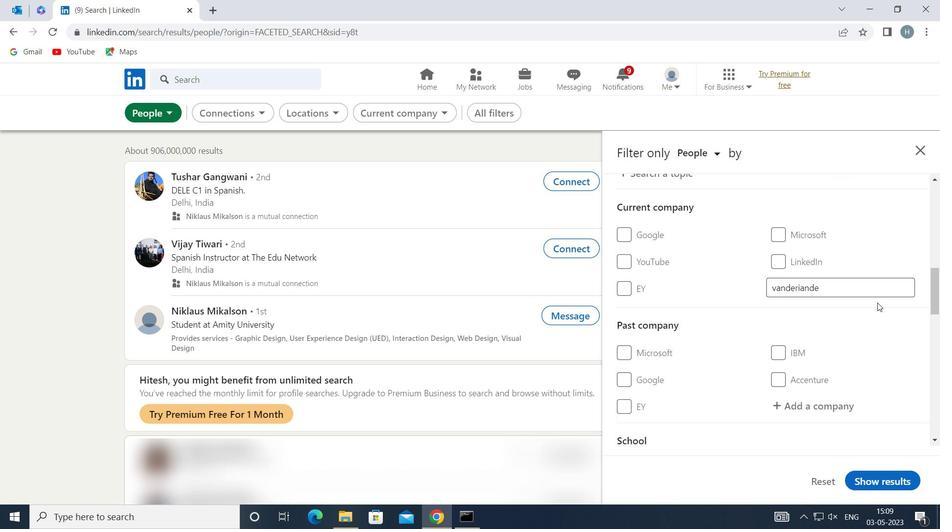 
Action: Mouse moved to (863, 302)
Screenshot: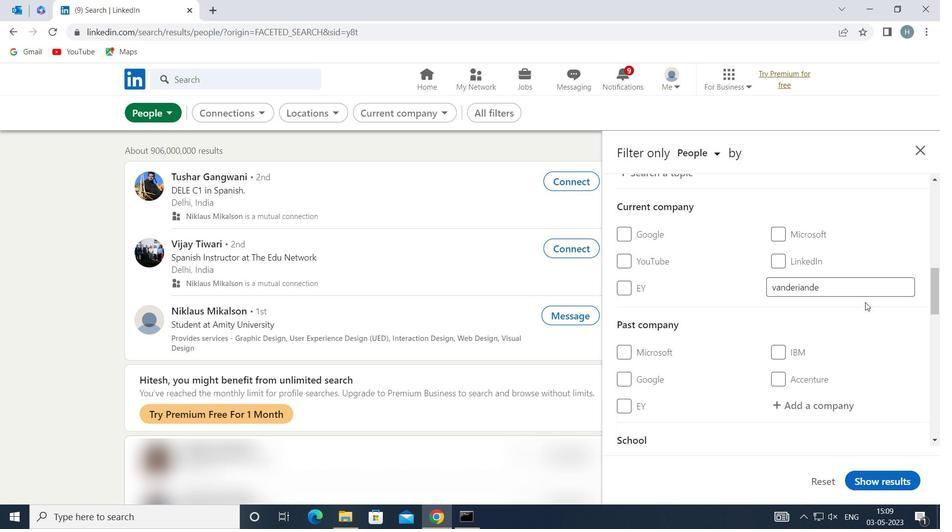 
Action: Mouse scrolled (863, 301) with delta (0, 0)
Screenshot: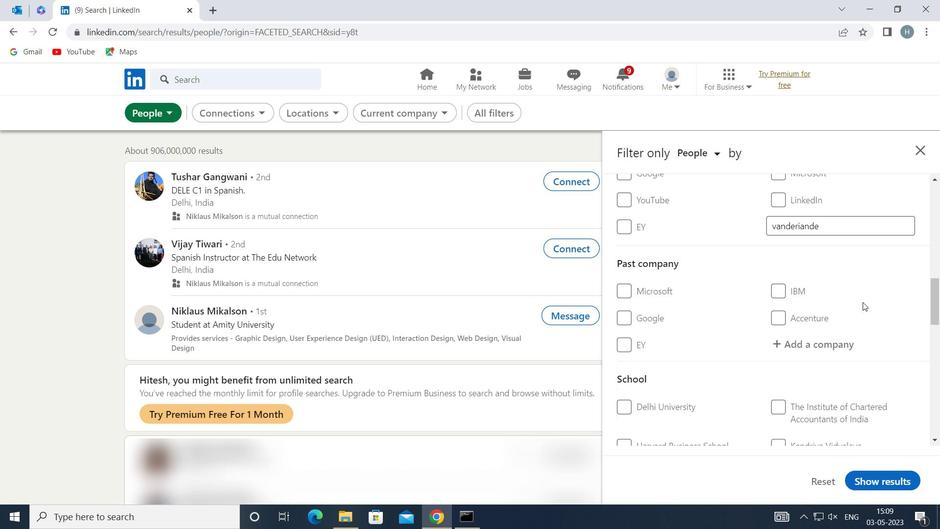 
Action: Mouse moved to (862, 302)
Screenshot: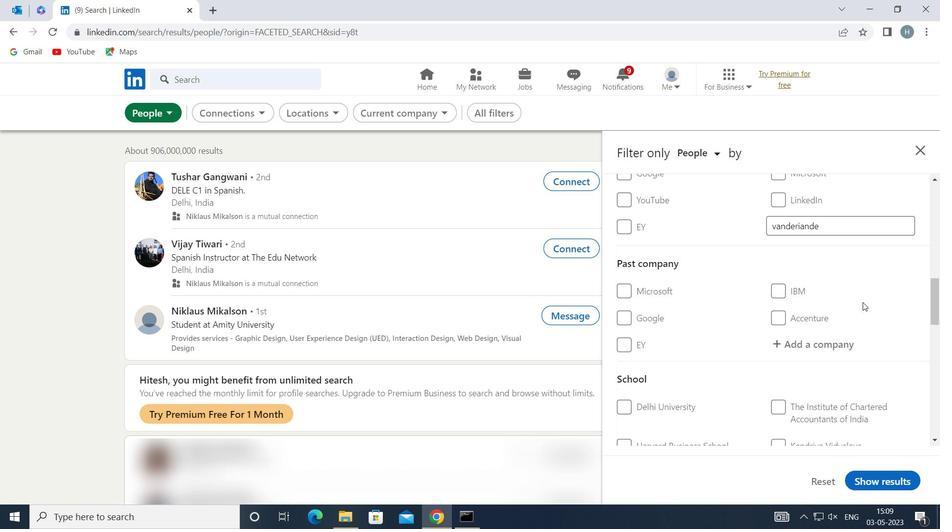 
Action: Mouse scrolled (862, 301) with delta (0, 0)
Screenshot: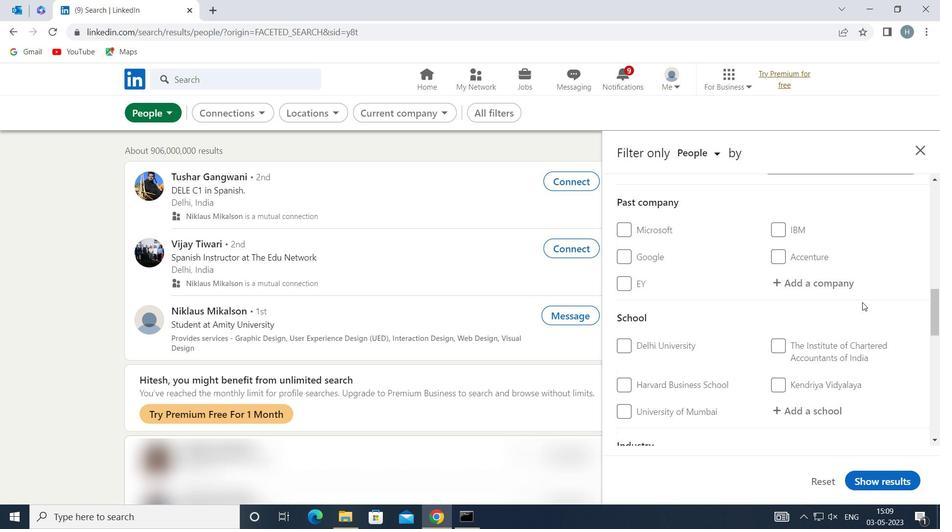 
Action: Mouse moved to (821, 349)
Screenshot: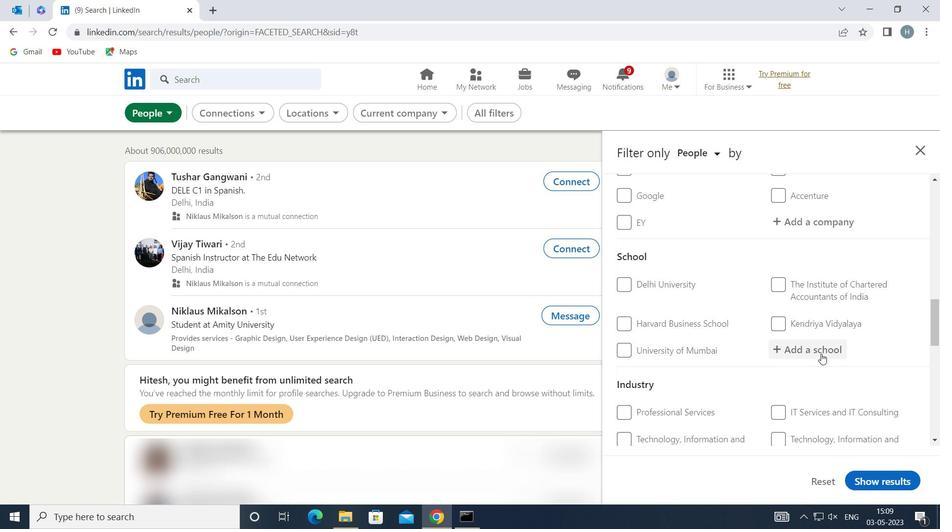 
Action: Mouse pressed left at (821, 349)
Screenshot: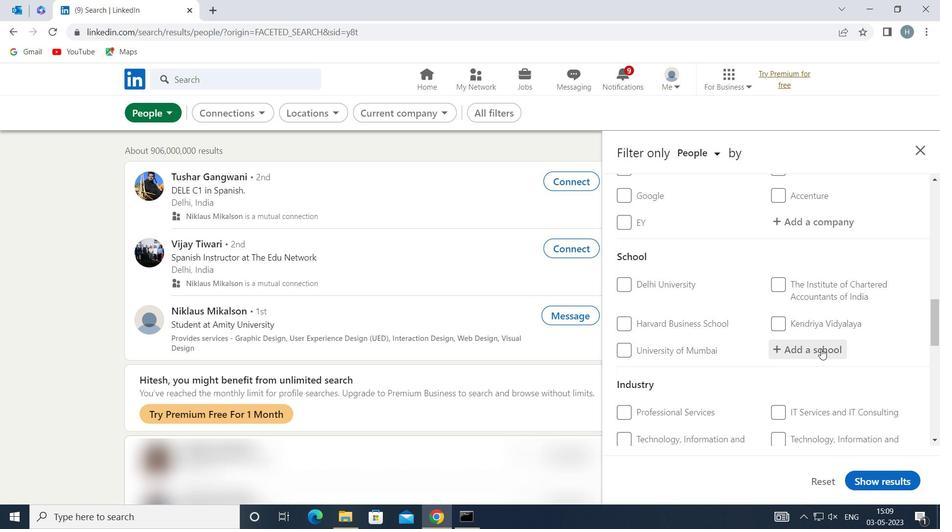 
Action: Key pressed <Key.shift>INVERTIS<Key.space>
Screenshot: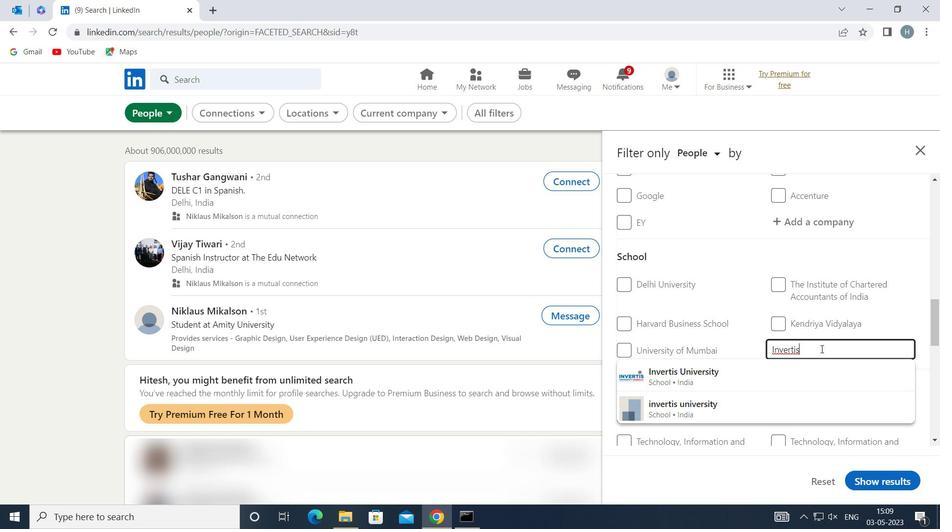 
Action: Mouse moved to (797, 367)
Screenshot: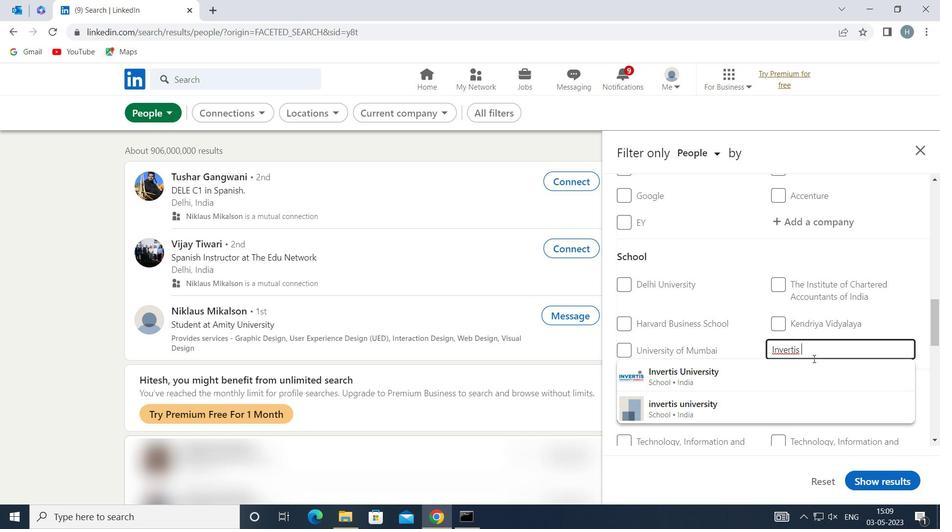 
Action: Mouse pressed left at (797, 367)
Screenshot: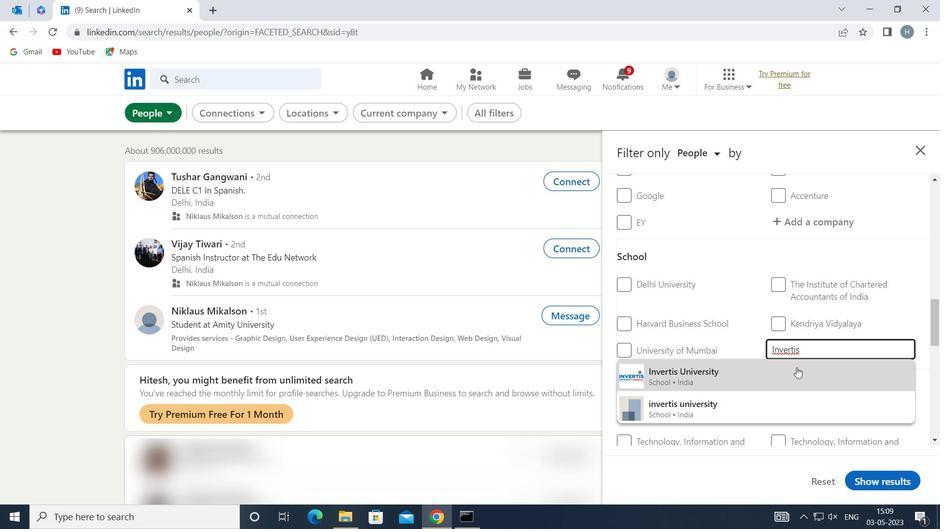 
Action: Mouse moved to (765, 361)
Screenshot: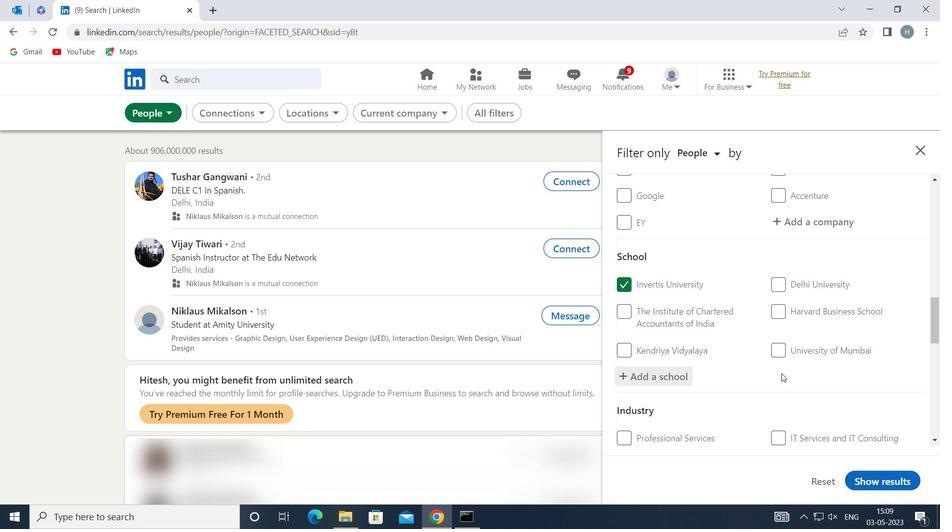 
Action: Mouse scrolled (765, 361) with delta (0, 0)
Screenshot: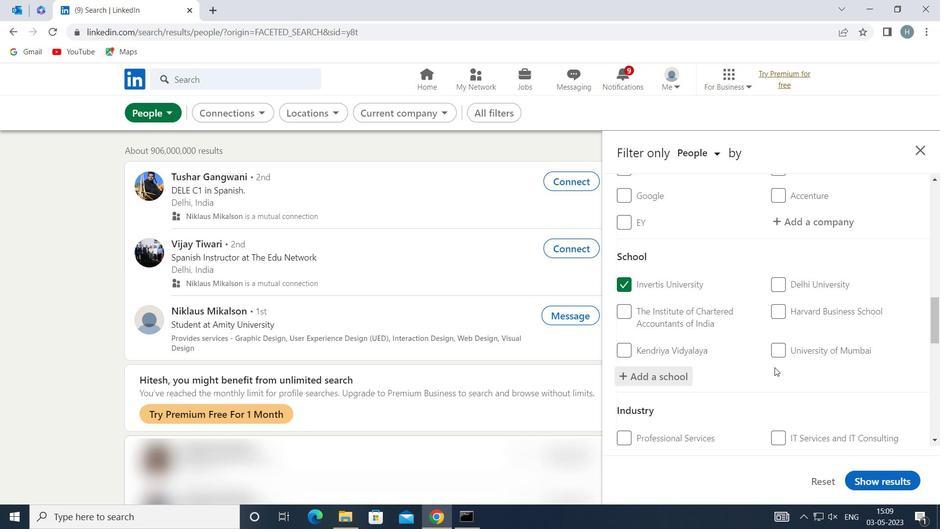 
Action: Mouse moved to (764, 353)
Screenshot: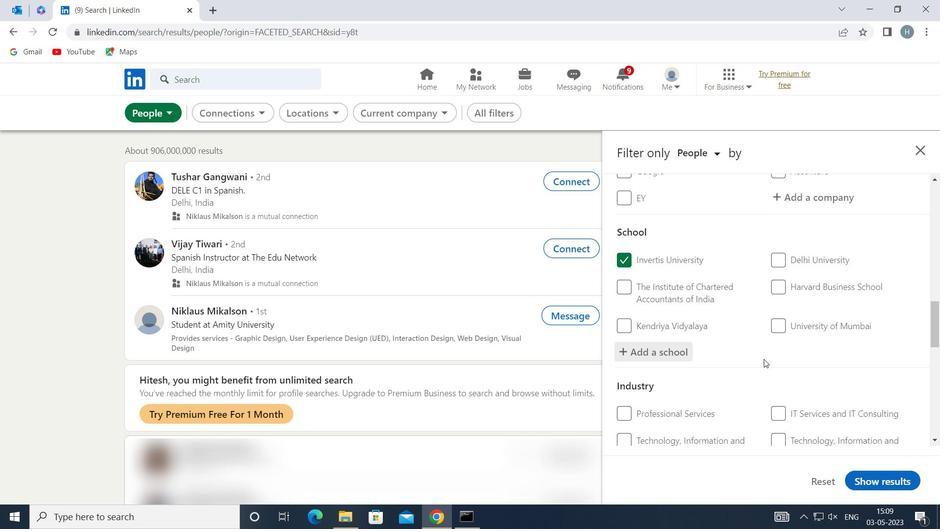
Action: Mouse scrolled (764, 353) with delta (0, 0)
Screenshot: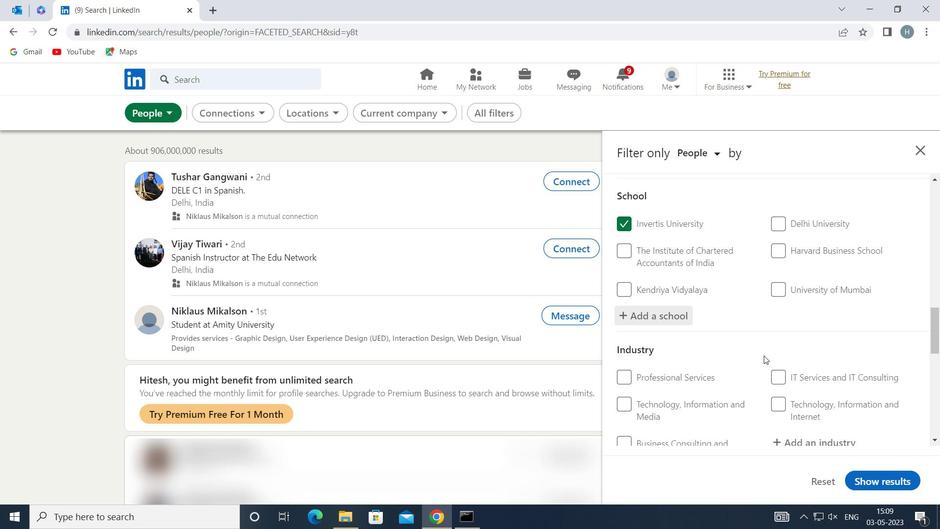 
Action: Mouse moved to (749, 335)
Screenshot: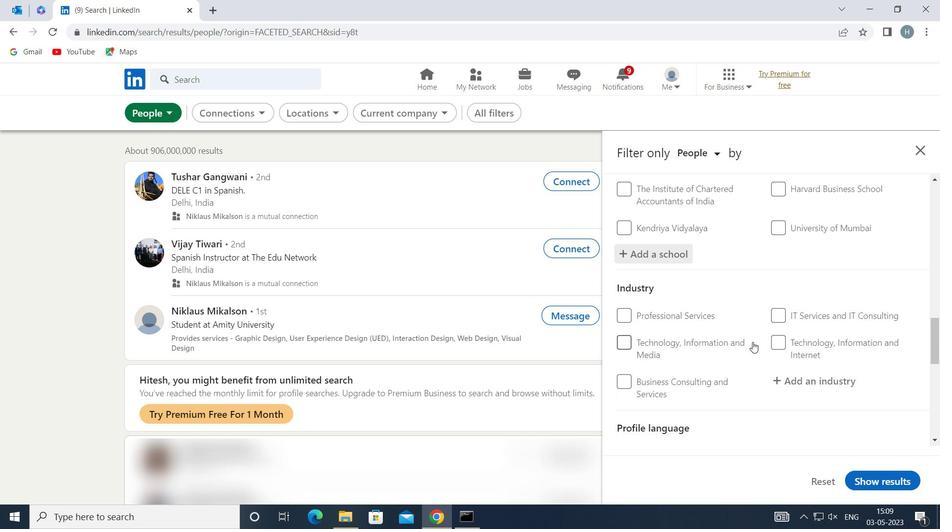 
Action: Mouse scrolled (749, 335) with delta (0, 0)
Screenshot: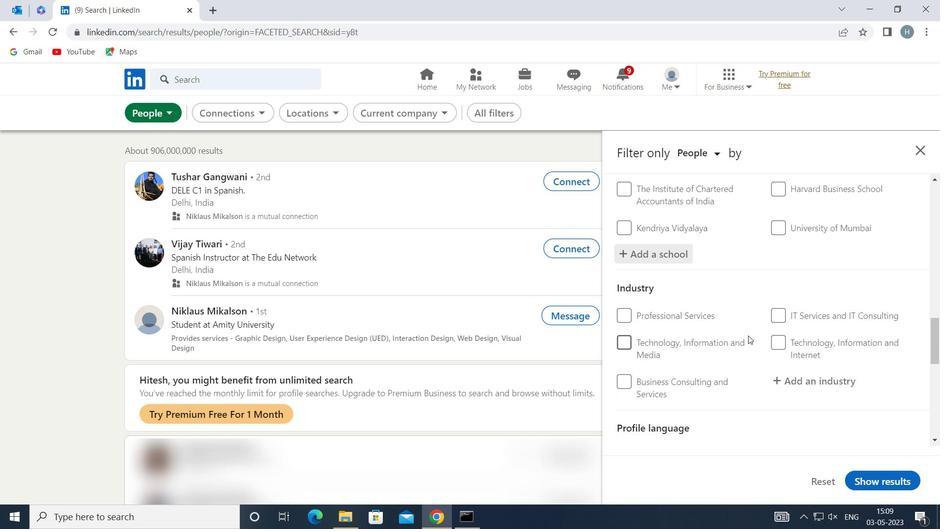 
Action: Mouse moved to (807, 316)
Screenshot: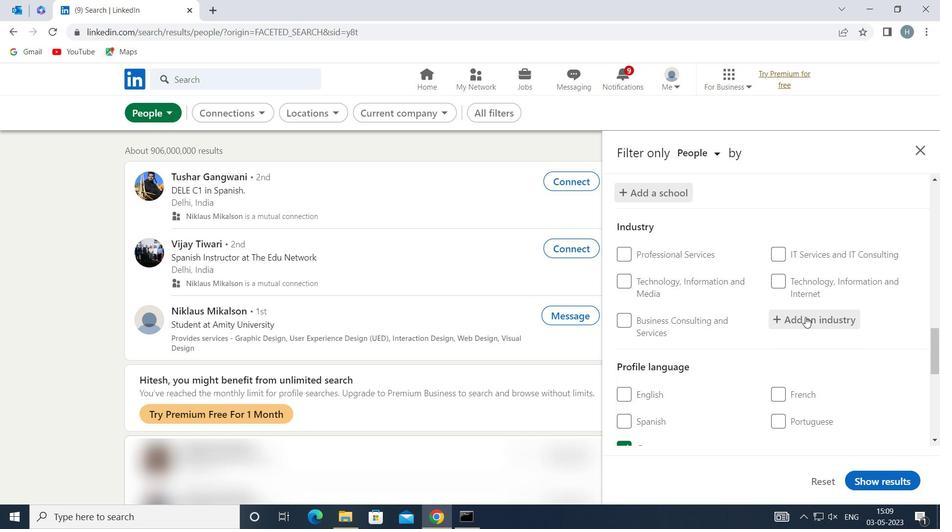 
Action: Mouse pressed left at (807, 316)
Screenshot: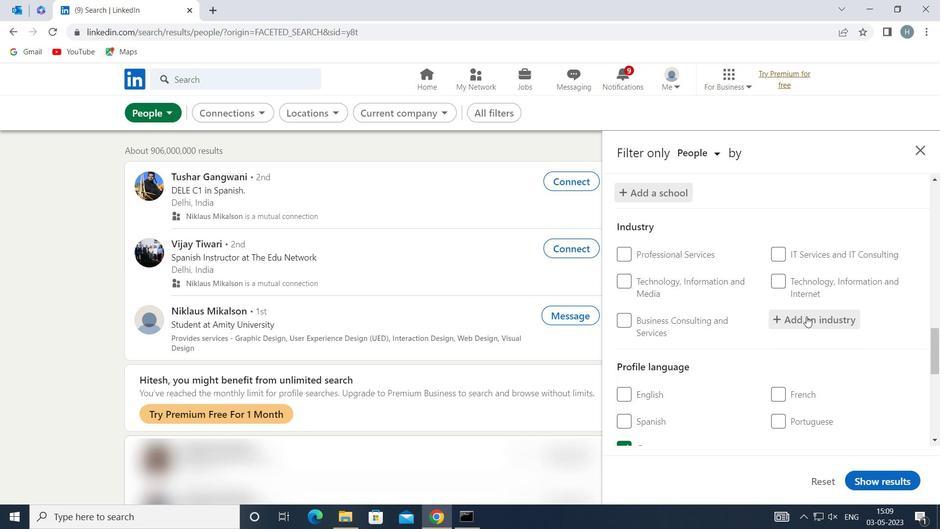 
Action: Key pressed <Key.shift>WHOLESALE<Key.space><Key.shift>RECYC
Screenshot: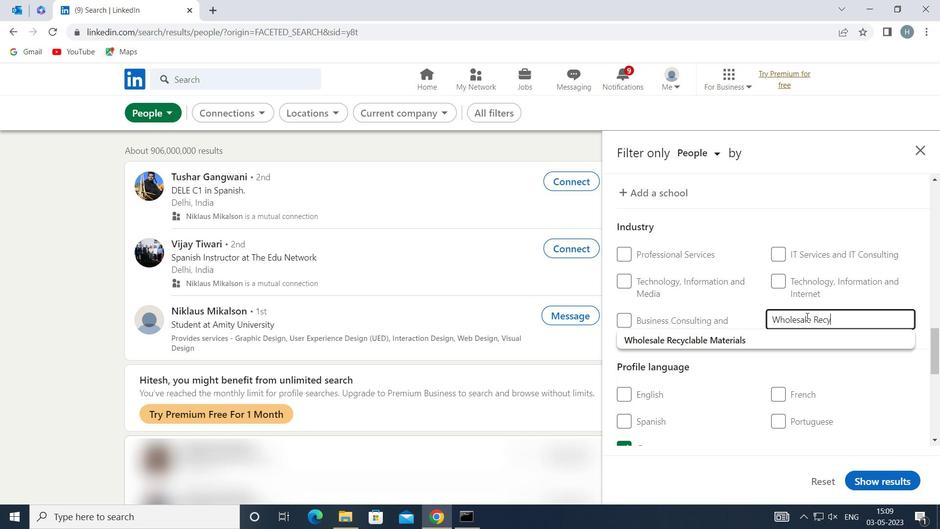 
Action: Mouse moved to (748, 340)
Screenshot: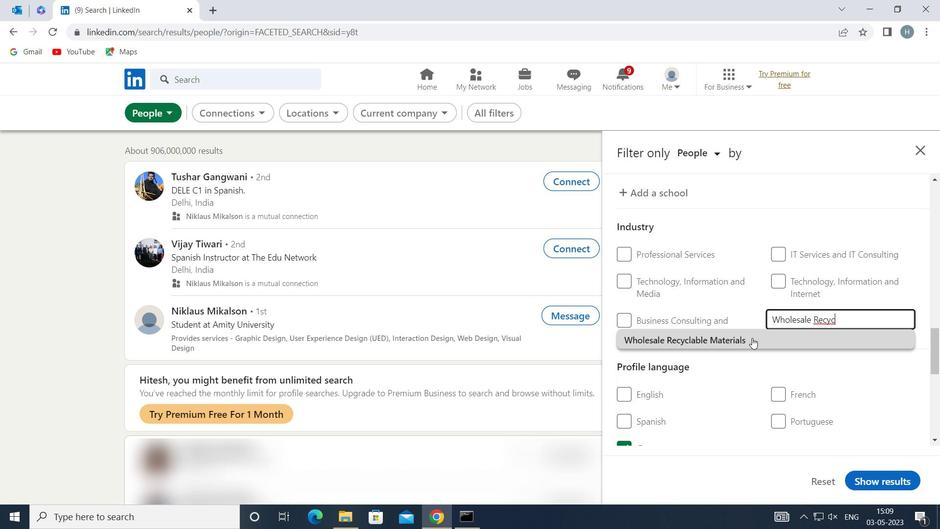 
Action: Mouse pressed left at (748, 340)
Screenshot: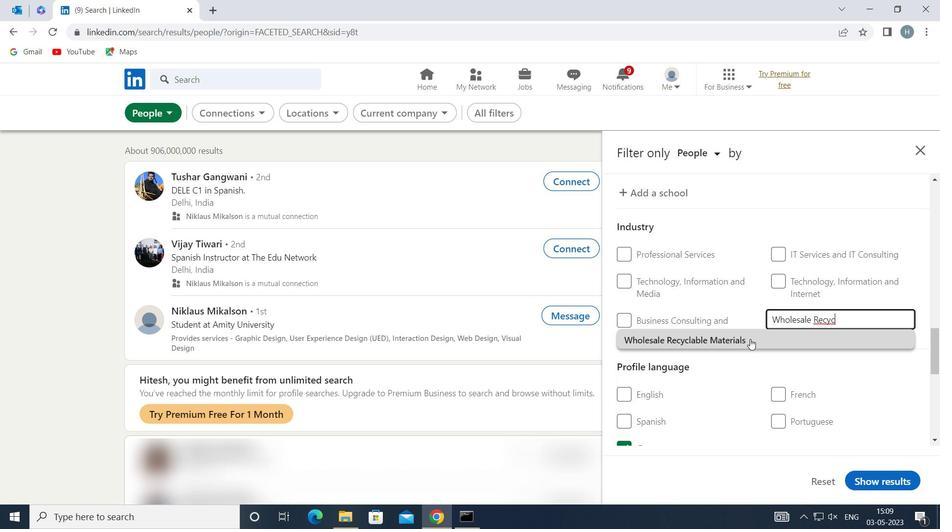 
Action: Mouse moved to (733, 329)
Screenshot: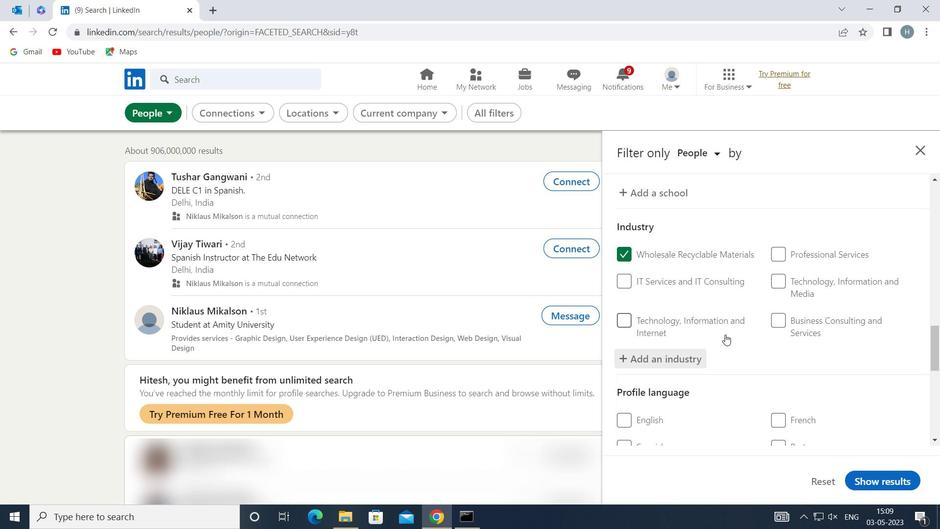 
Action: Mouse scrolled (733, 328) with delta (0, 0)
Screenshot: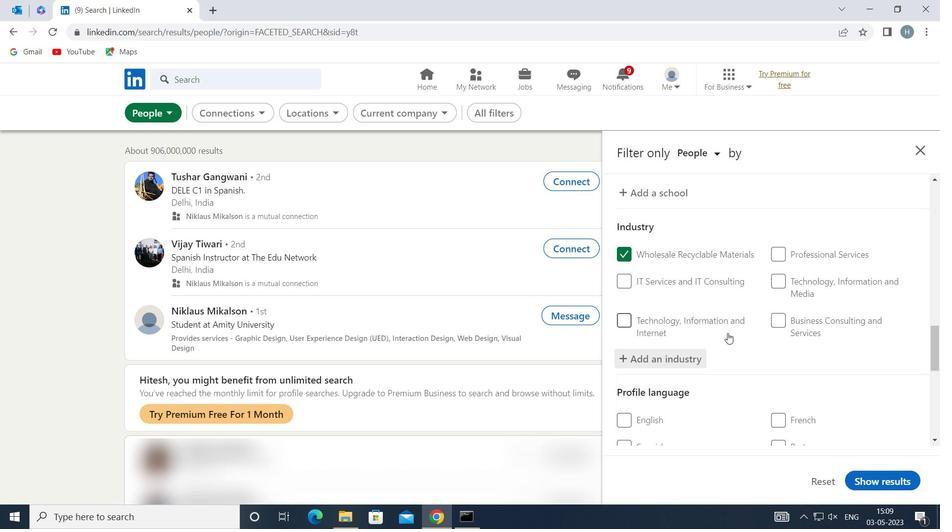 
Action: Mouse moved to (734, 329)
Screenshot: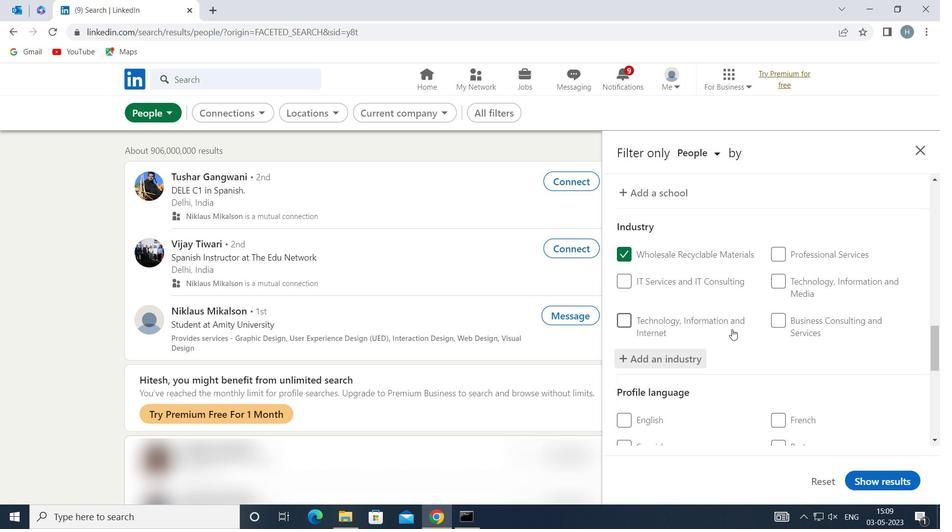 
Action: Mouse scrolled (734, 328) with delta (0, 0)
Screenshot: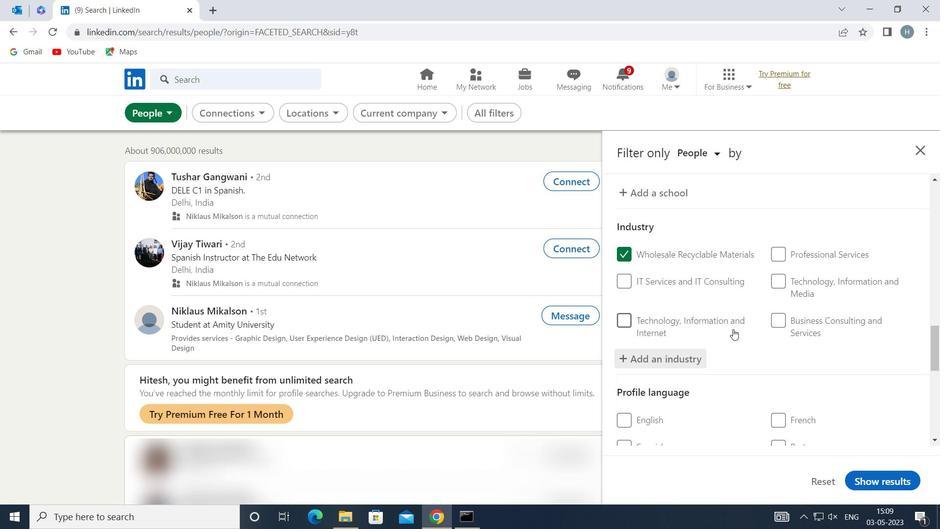 
Action: Mouse moved to (736, 327)
Screenshot: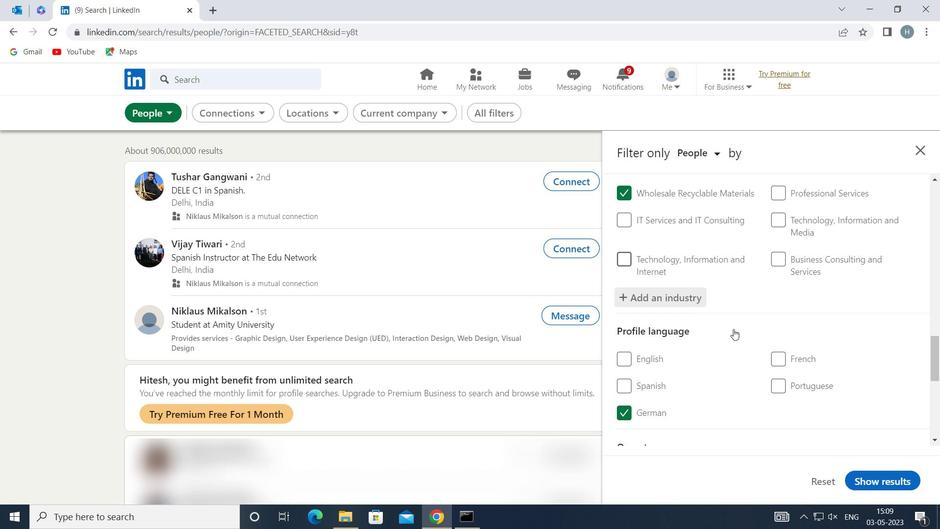 
Action: Mouse scrolled (736, 327) with delta (0, 0)
Screenshot: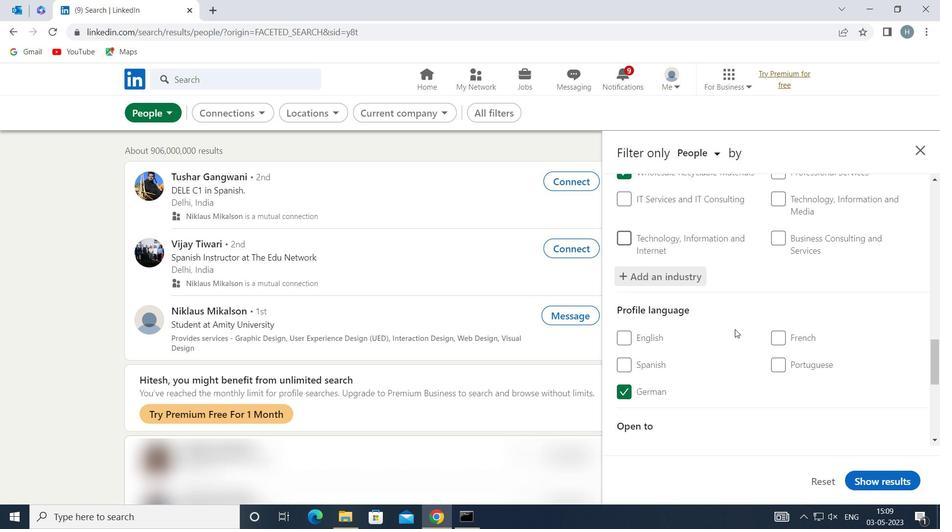 
Action: Mouse moved to (740, 324)
Screenshot: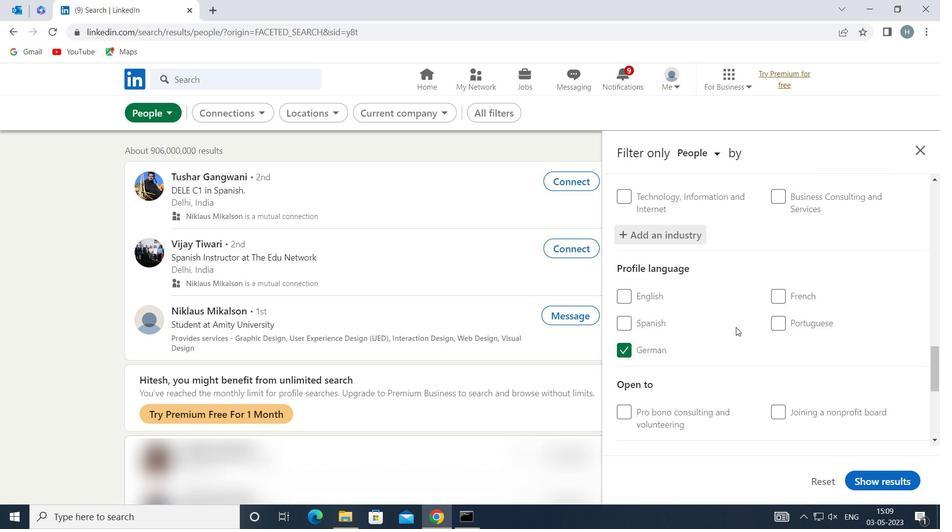 
Action: Mouse scrolled (740, 323) with delta (0, 0)
Screenshot: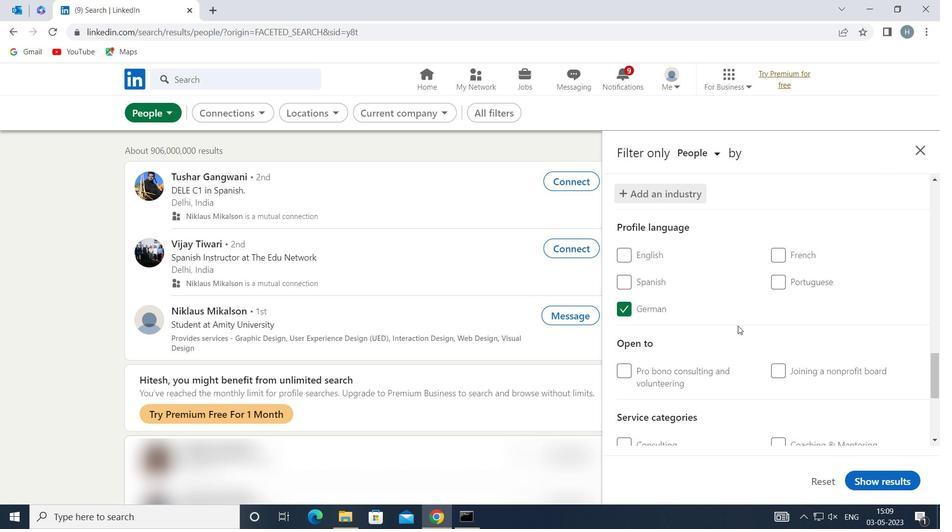 
Action: Mouse scrolled (740, 323) with delta (0, 0)
Screenshot: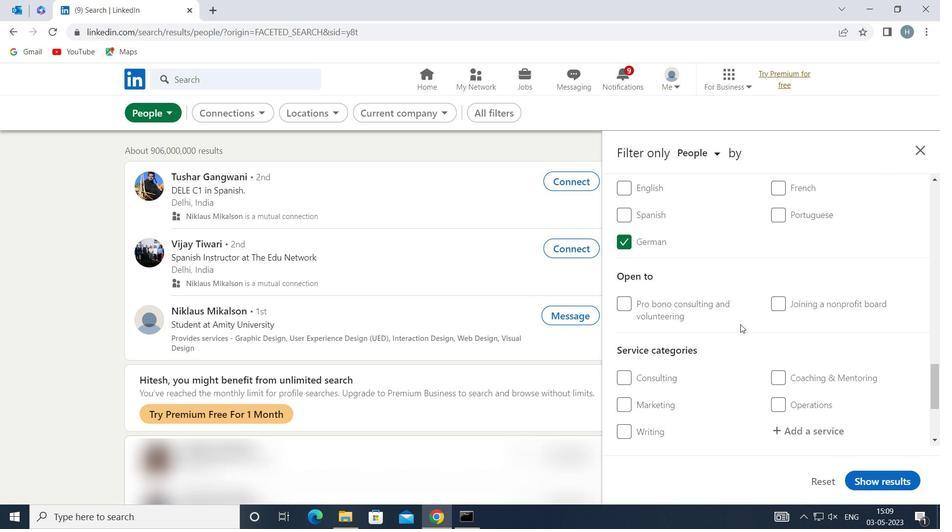 
Action: Mouse scrolled (740, 323) with delta (0, 0)
Screenshot: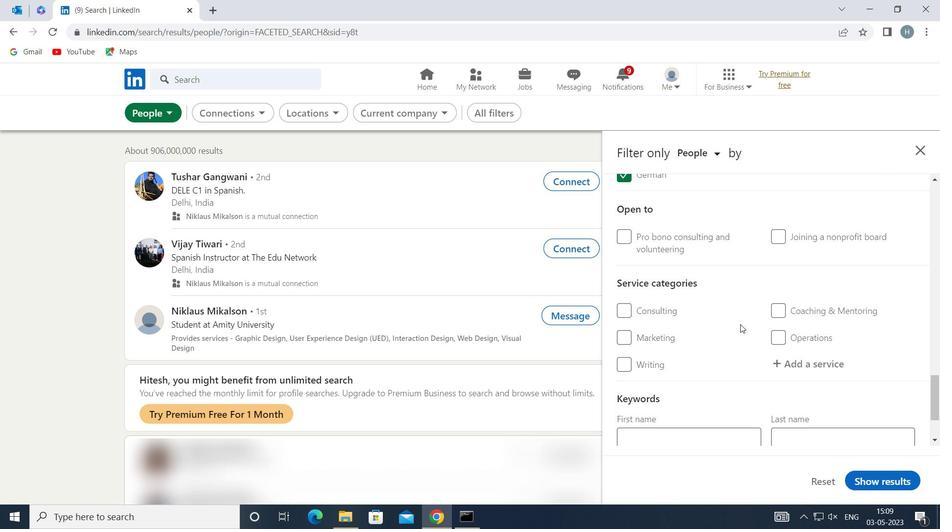 
Action: Mouse moved to (812, 300)
Screenshot: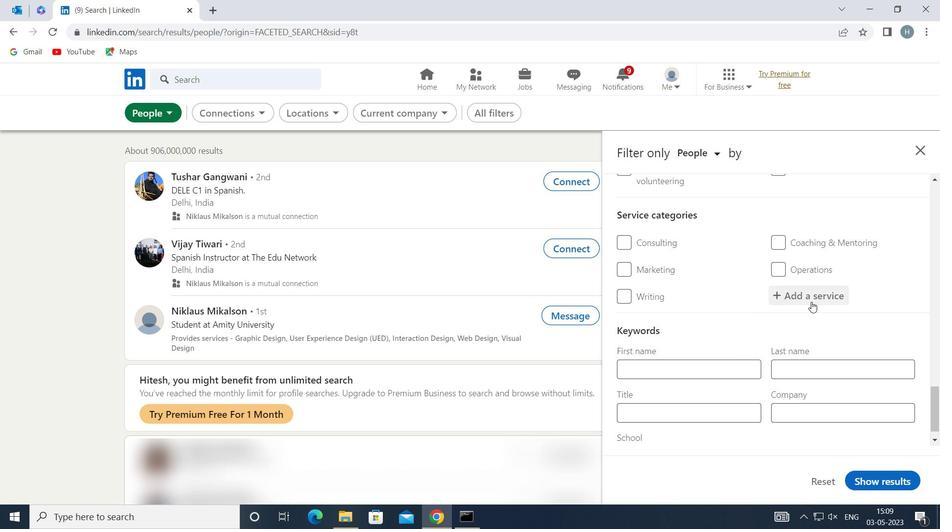 
Action: Mouse pressed left at (812, 300)
Screenshot: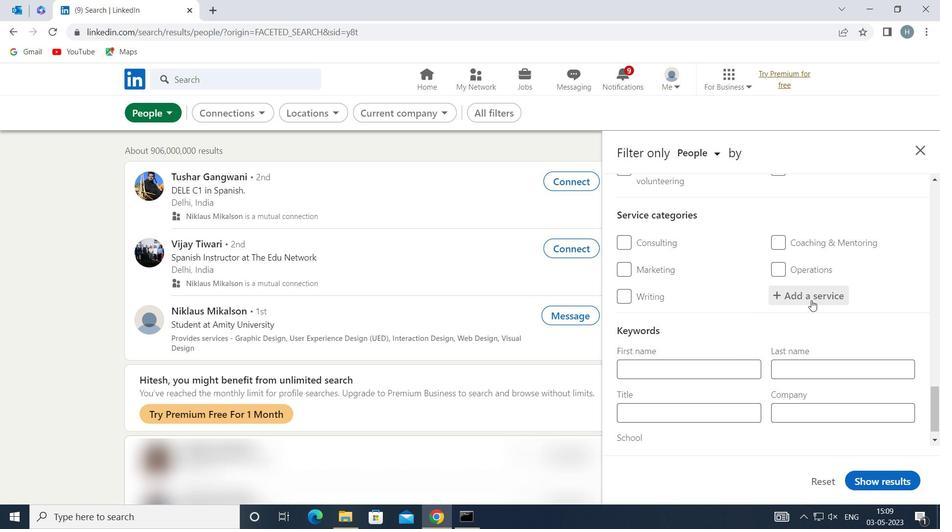 
Action: Key pressed <Key.shift>REAL<Key.space><Key.shift>ESTATE<Key.space>
Screenshot: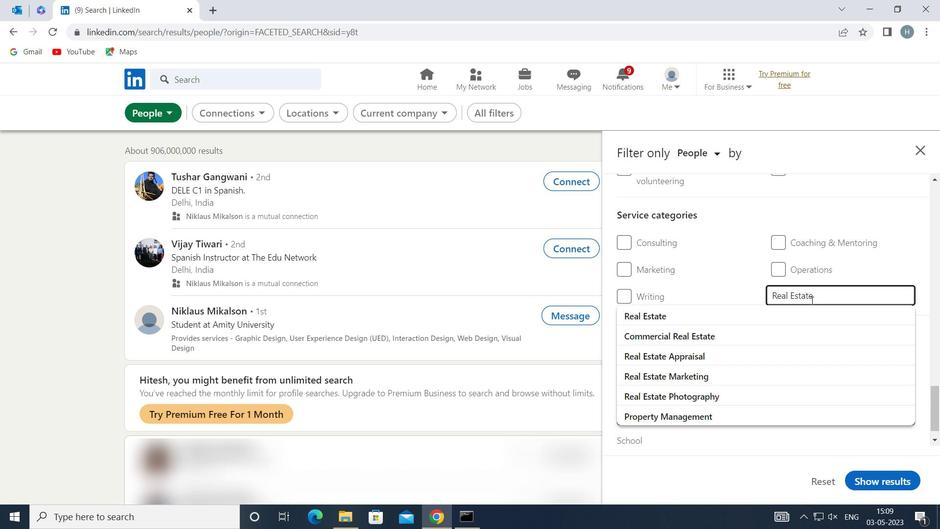 
Action: Mouse moved to (752, 314)
Screenshot: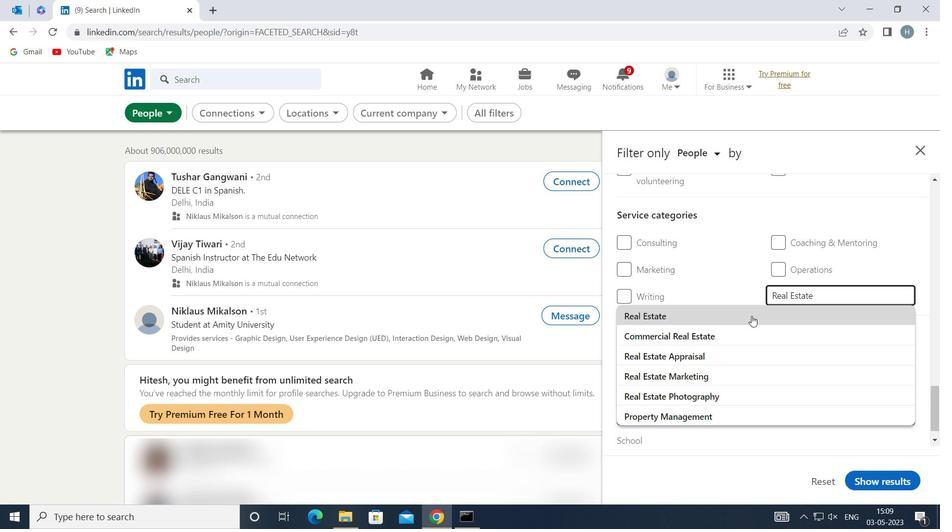 
Action: Mouse pressed left at (752, 314)
Screenshot: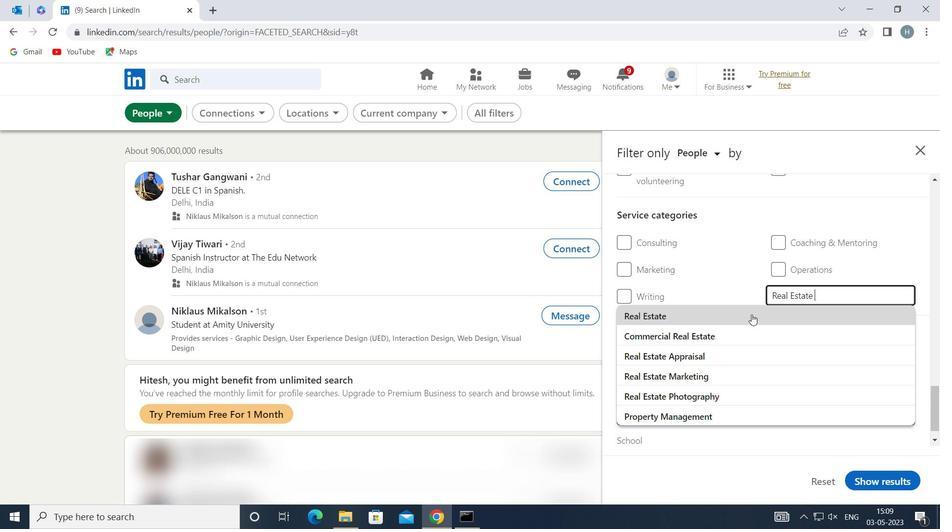 
Action: Mouse moved to (745, 324)
Screenshot: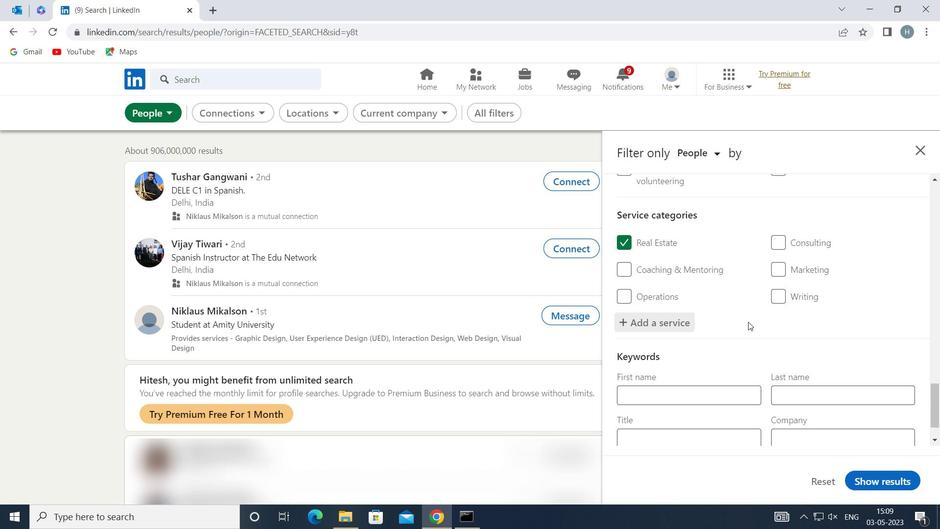
Action: Mouse scrolled (745, 324) with delta (0, 0)
Screenshot: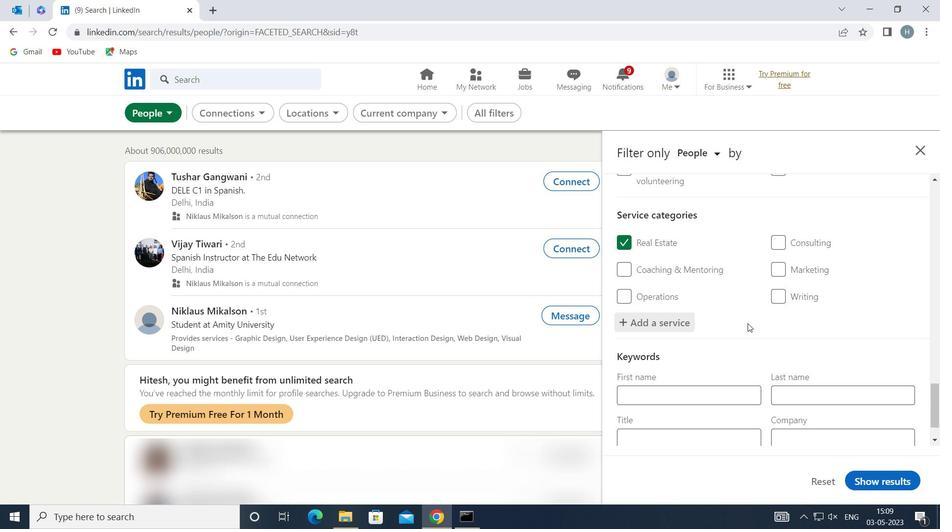 
Action: Mouse moved to (744, 325)
Screenshot: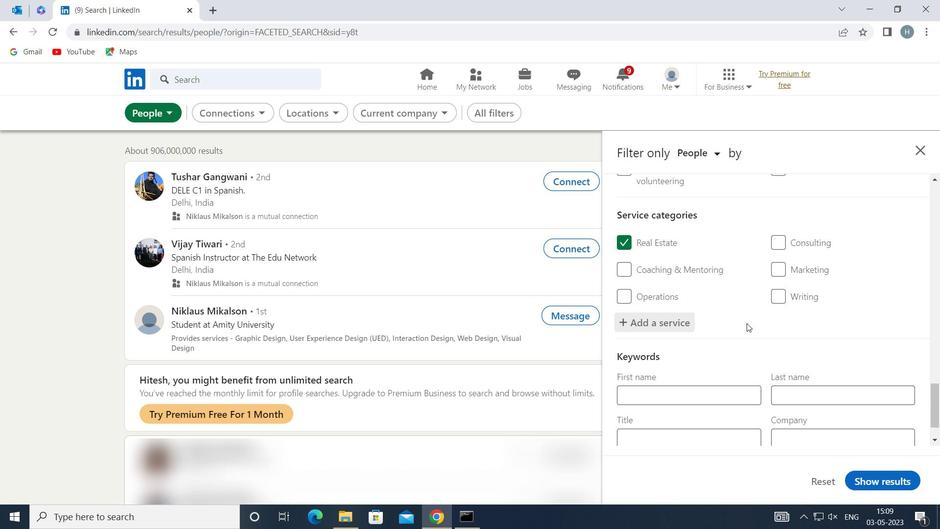 
Action: Mouse scrolled (744, 325) with delta (0, 0)
Screenshot: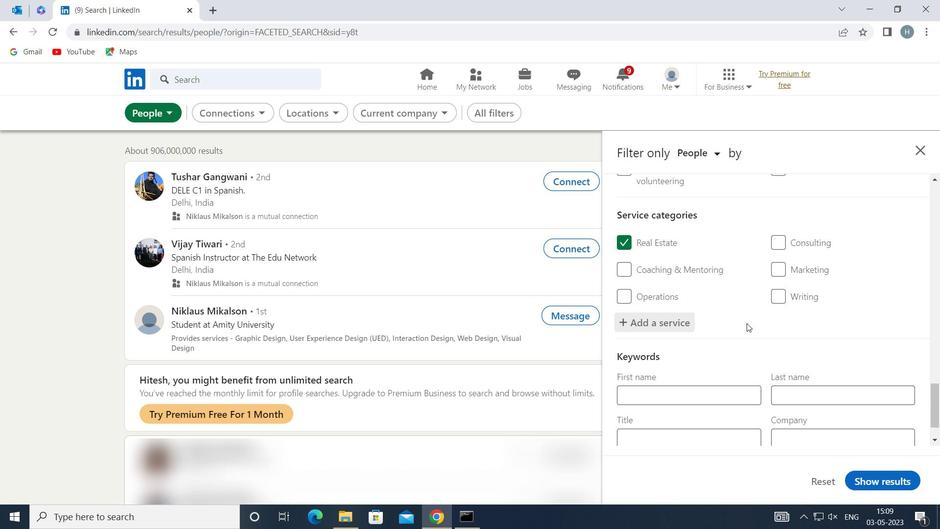 
Action: Mouse moved to (743, 326)
Screenshot: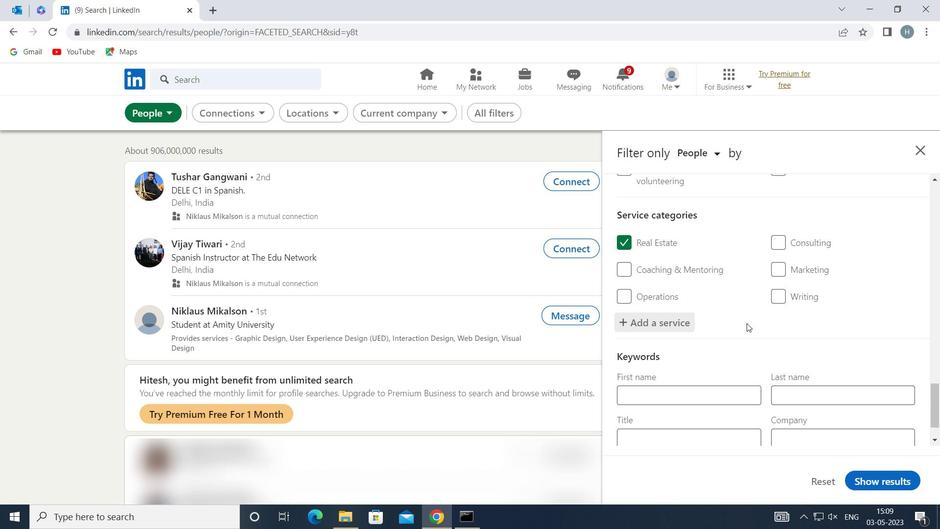 
Action: Mouse scrolled (743, 326) with delta (0, 0)
Screenshot: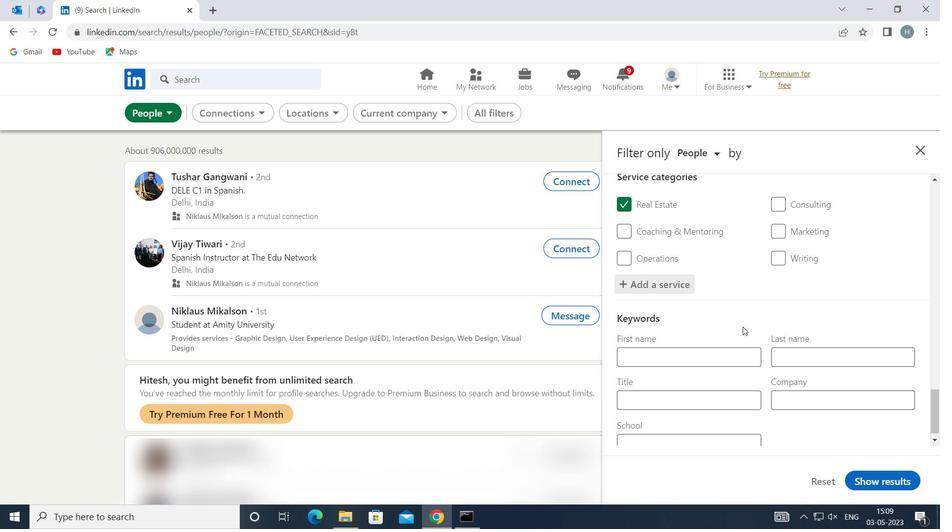 
Action: Mouse moved to (743, 328)
Screenshot: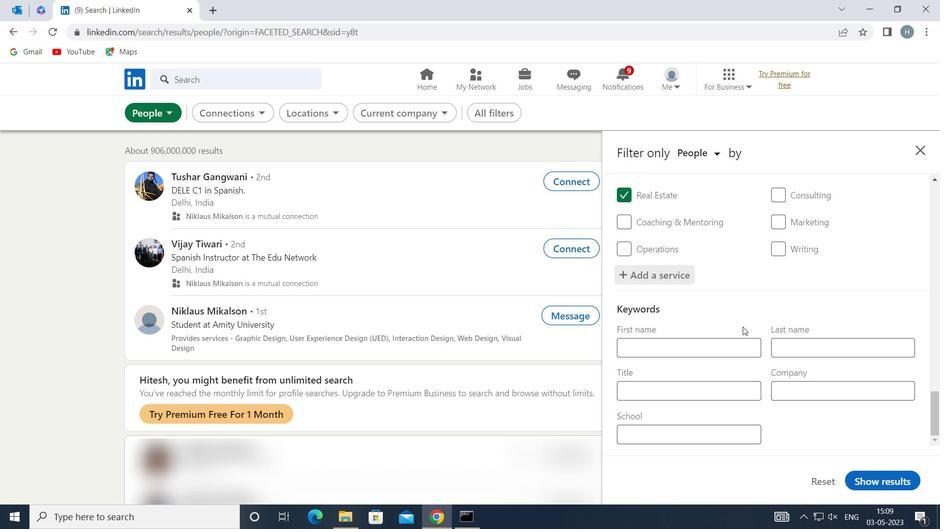 
Action: Mouse scrolled (743, 327) with delta (0, 0)
Screenshot: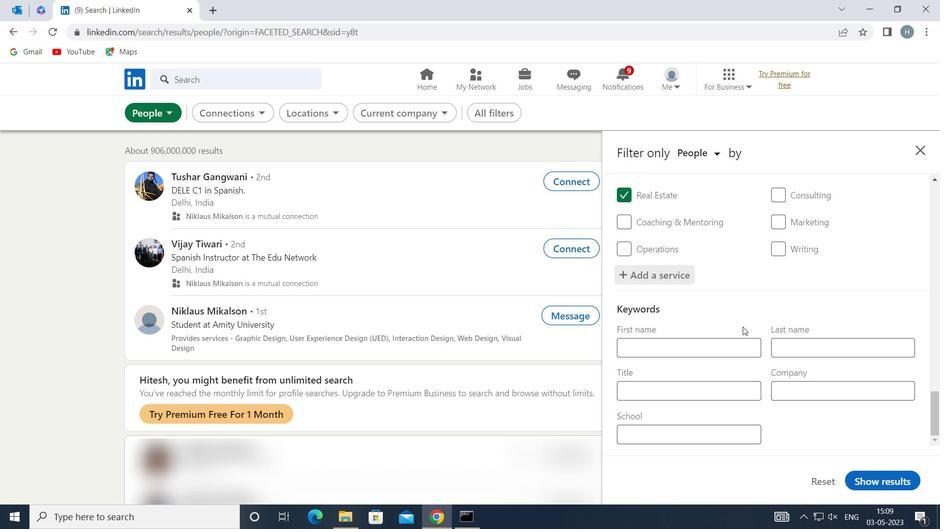 
Action: Mouse moved to (731, 390)
Screenshot: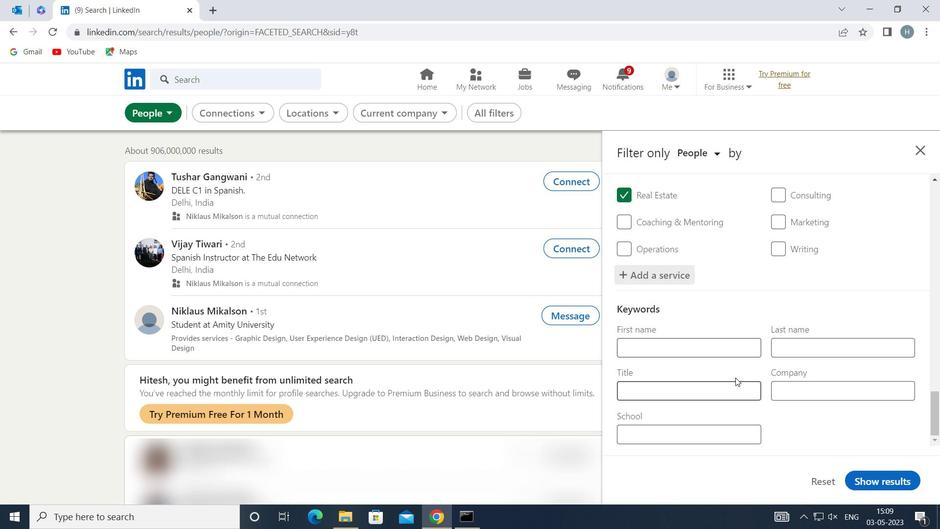 
Action: Mouse pressed left at (731, 390)
Screenshot: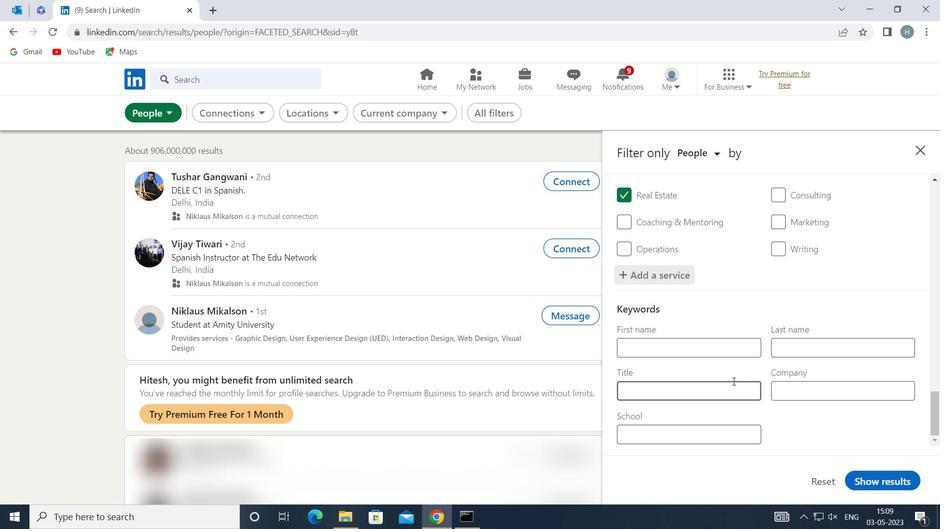 
Action: Mouse moved to (729, 391)
Screenshot: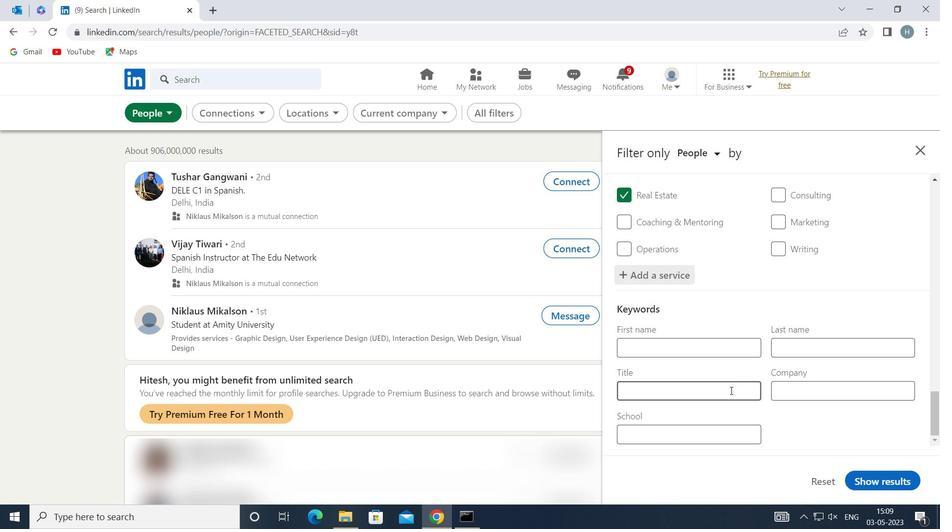 
Action: Key pressed <Key.shift>PAINTER
Screenshot: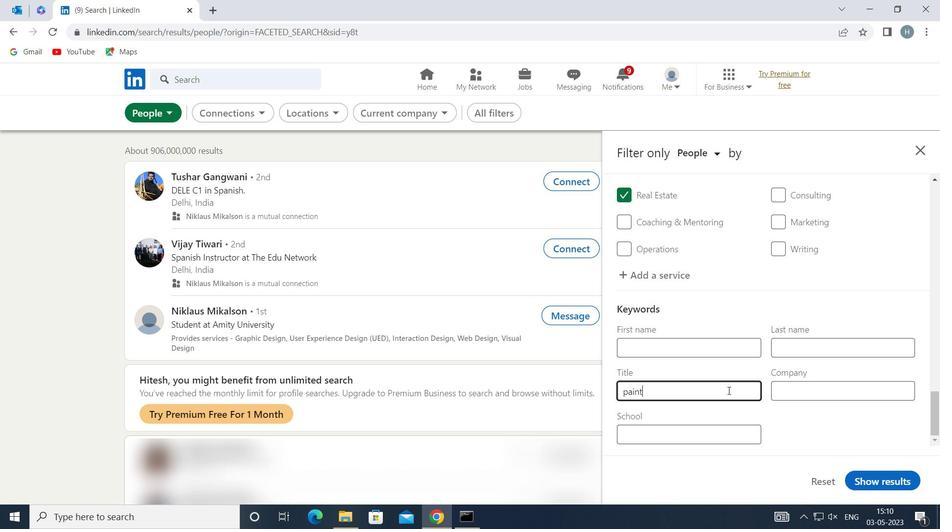
Action: Mouse moved to (886, 478)
Screenshot: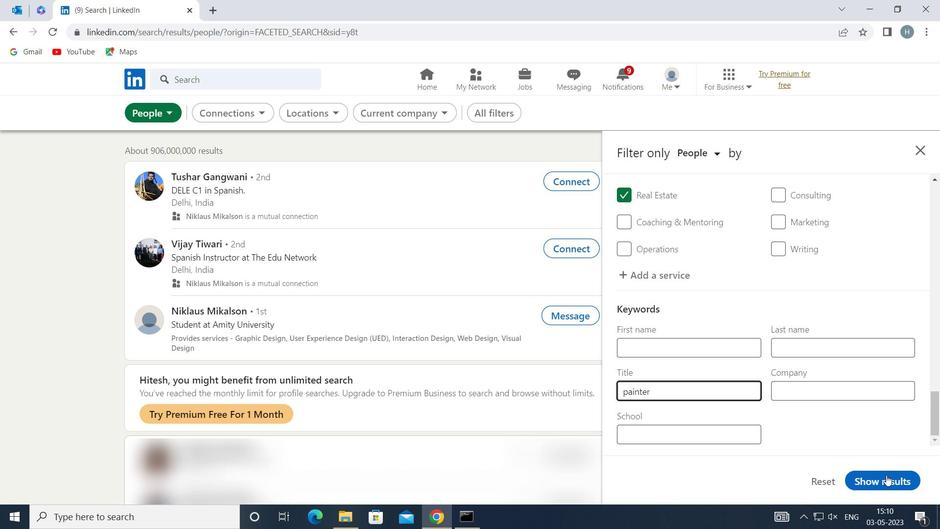 
Action: Mouse pressed left at (886, 478)
Screenshot: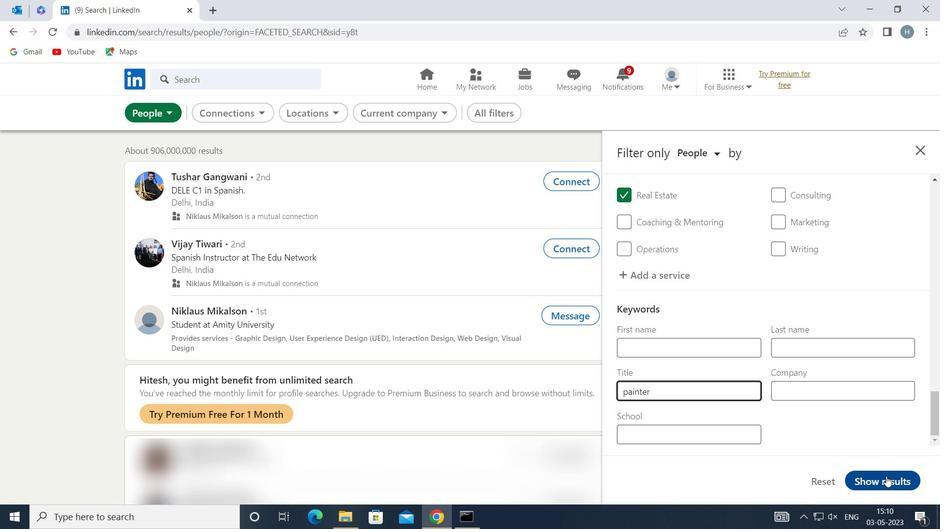 
Action: Mouse moved to (707, 392)
Screenshot: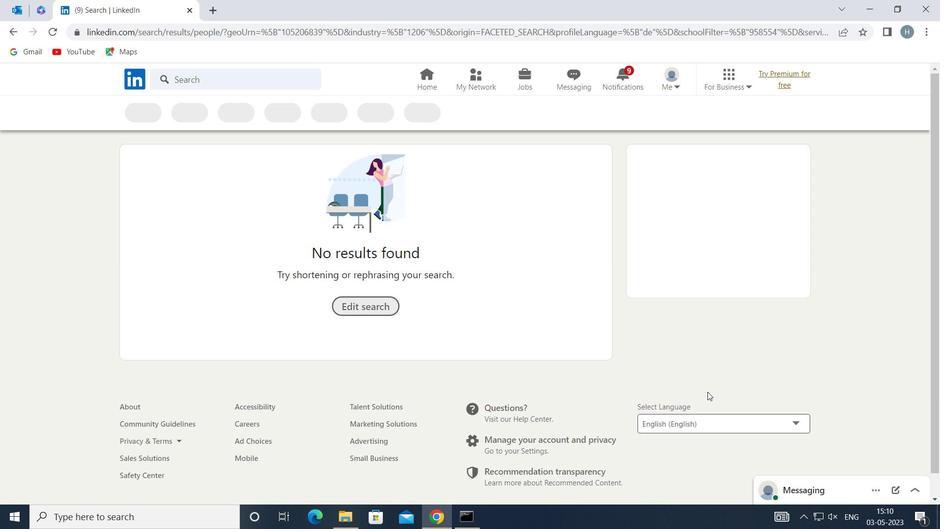 
